 Task: Open lesson plan by reading rainbow template from the template gallery.
Action: Mouse moved to (36, 88)
Screenshot: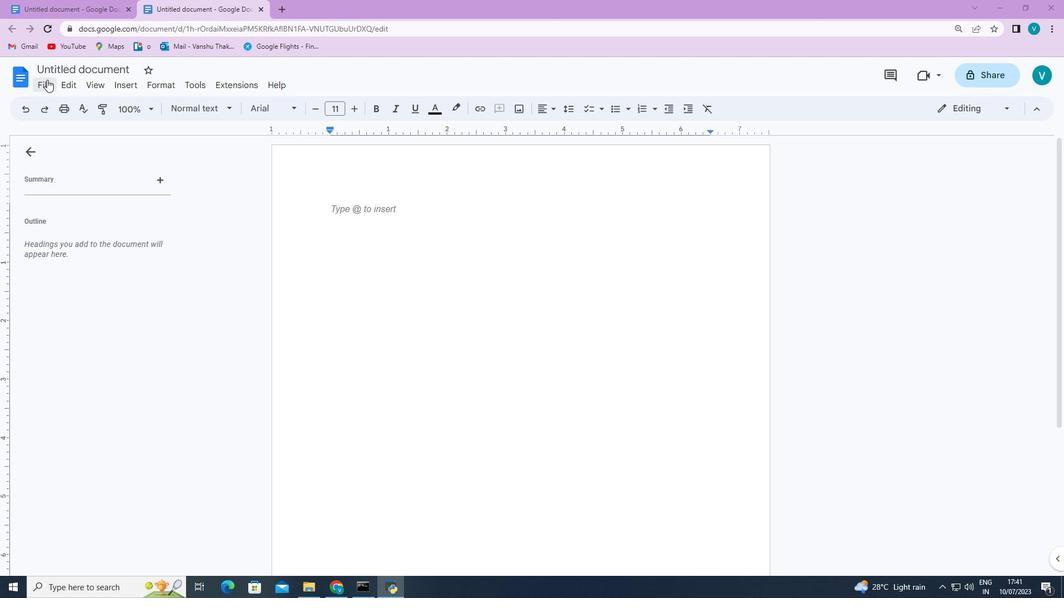 
Action: Mouse pressed left at (36, 88)
Screenshot: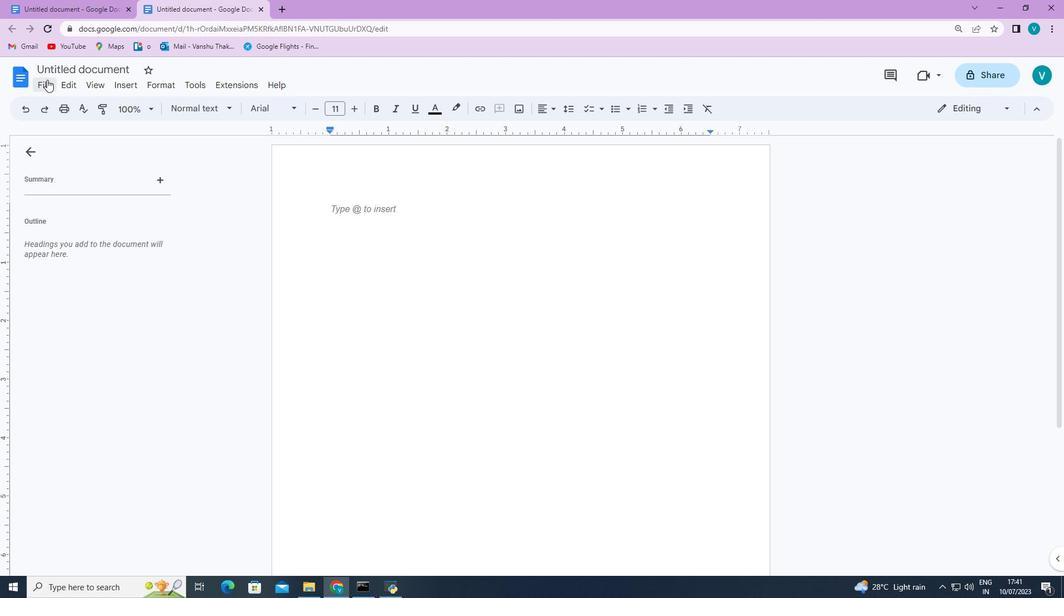 
Action: Mouse moved to (48, 82)
Screenshot: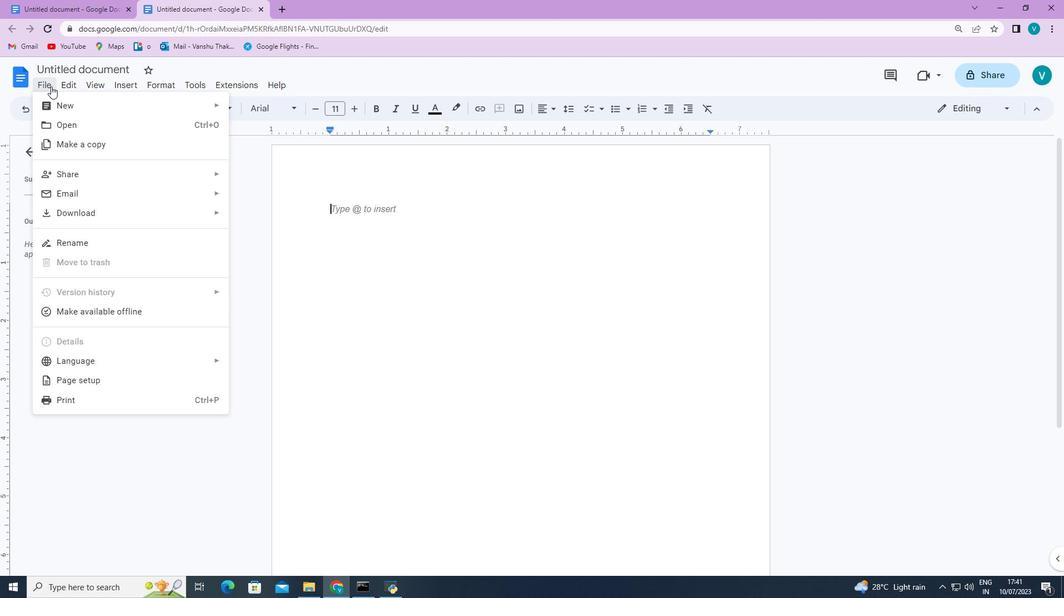 
Action: Mouse pressed left at (48, 82)
Screenshot: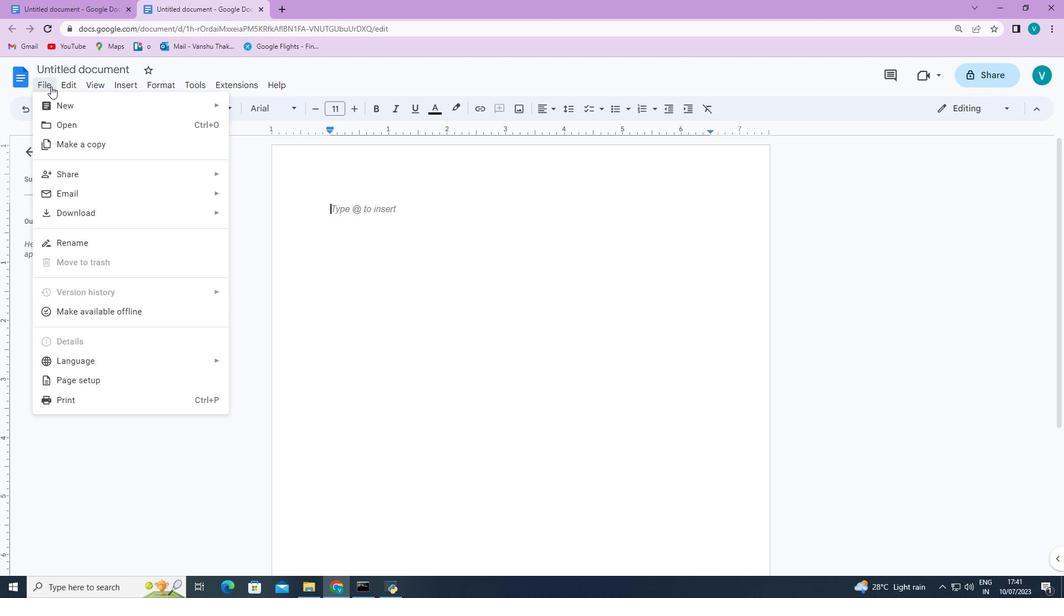 
Action: Mouse moved to (47, 79)
Screenshot: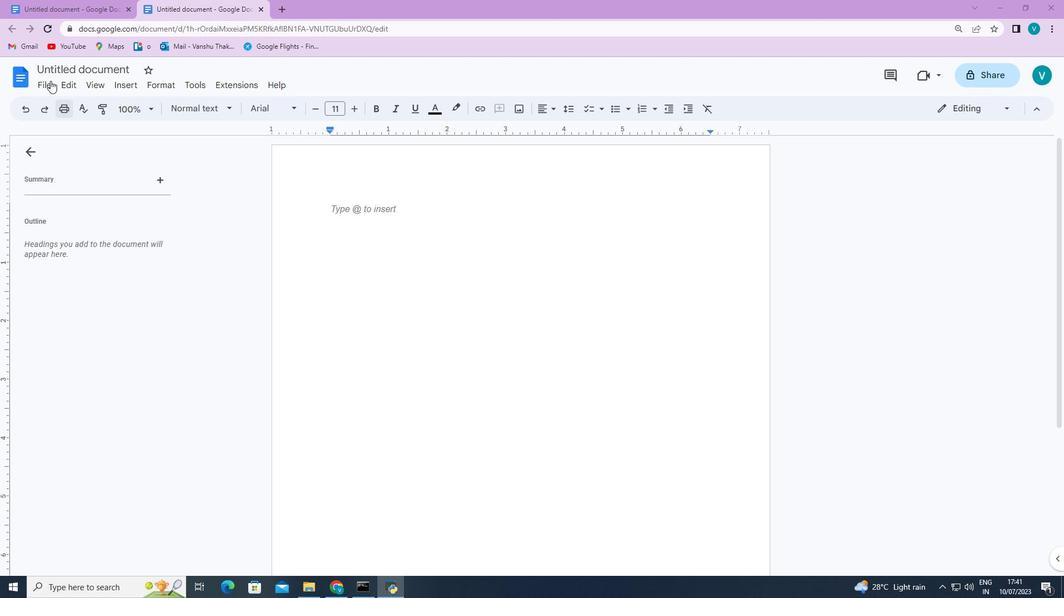 
Action: Mouse pressed left at (47, 79)
Screenshot: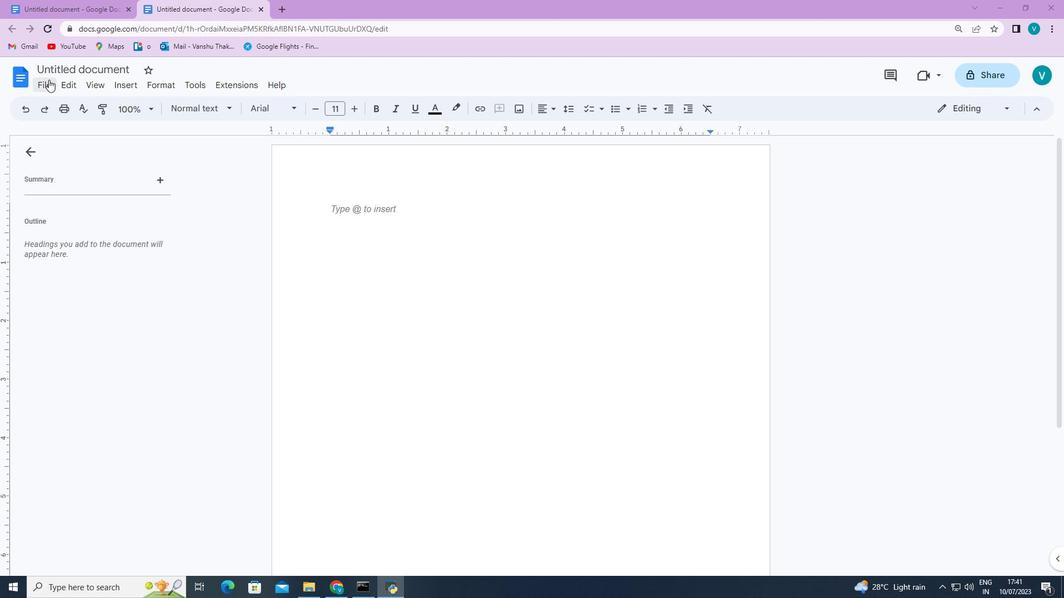 
Action: Mouse moved to (265, 130)
Screenshot: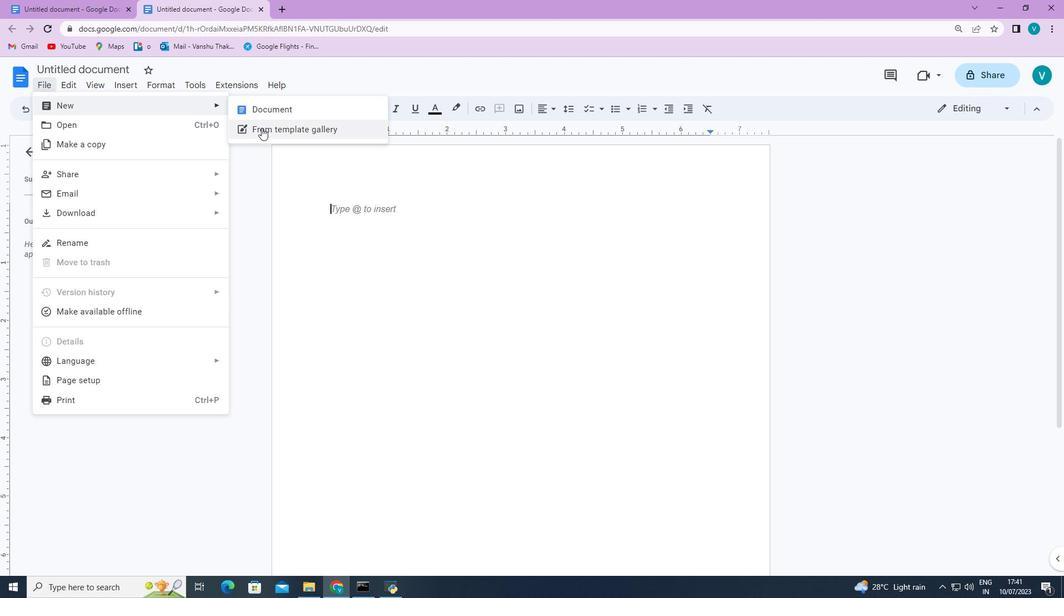 
Action: Mouse pressed left at (265, 130)
Screenshot: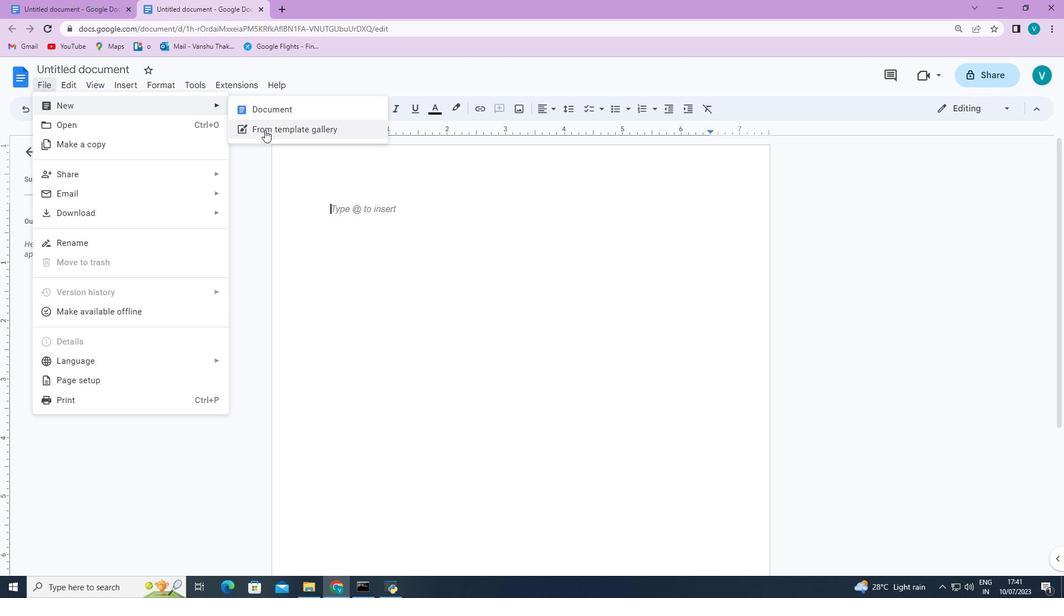 
Action: Mouse moved to (355, 296)
Screenshot: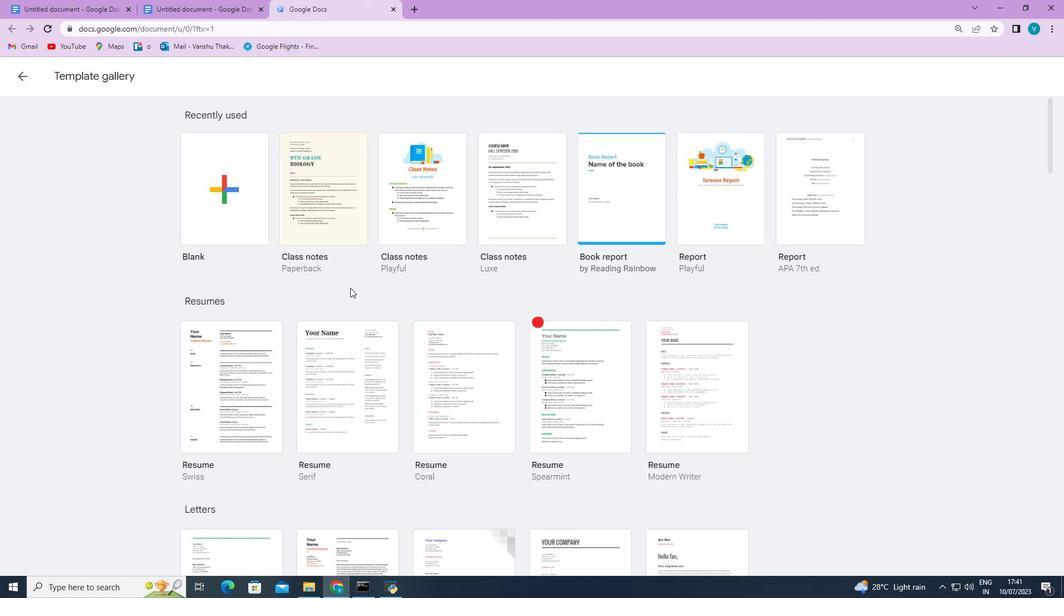 
Action: Mouse scrolled (355, 296) with delta (0, 0)
Screenshot: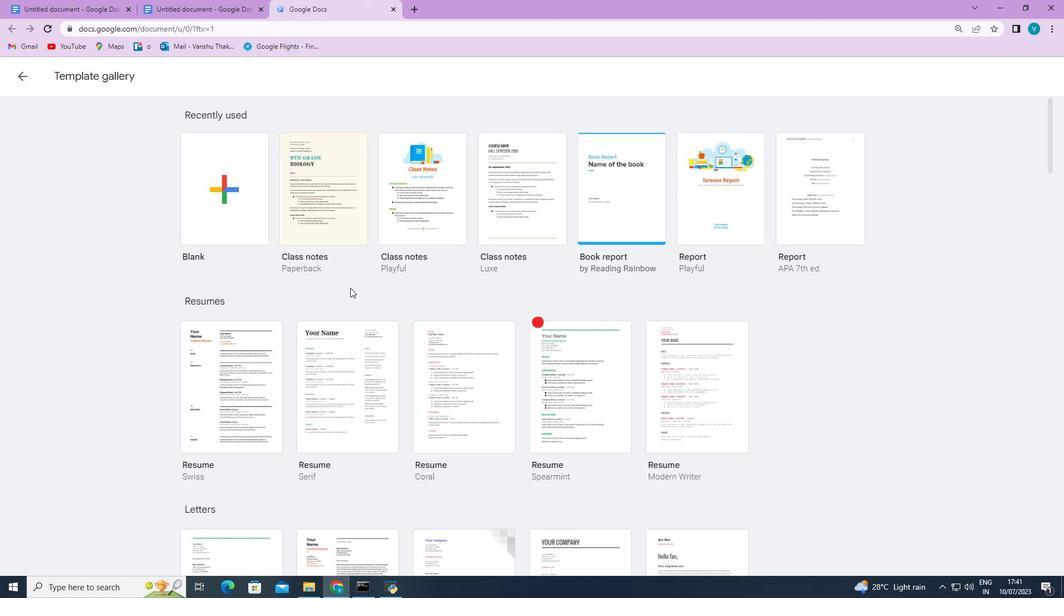 
Action: Mouse moved to (358, 298)
Screenshot: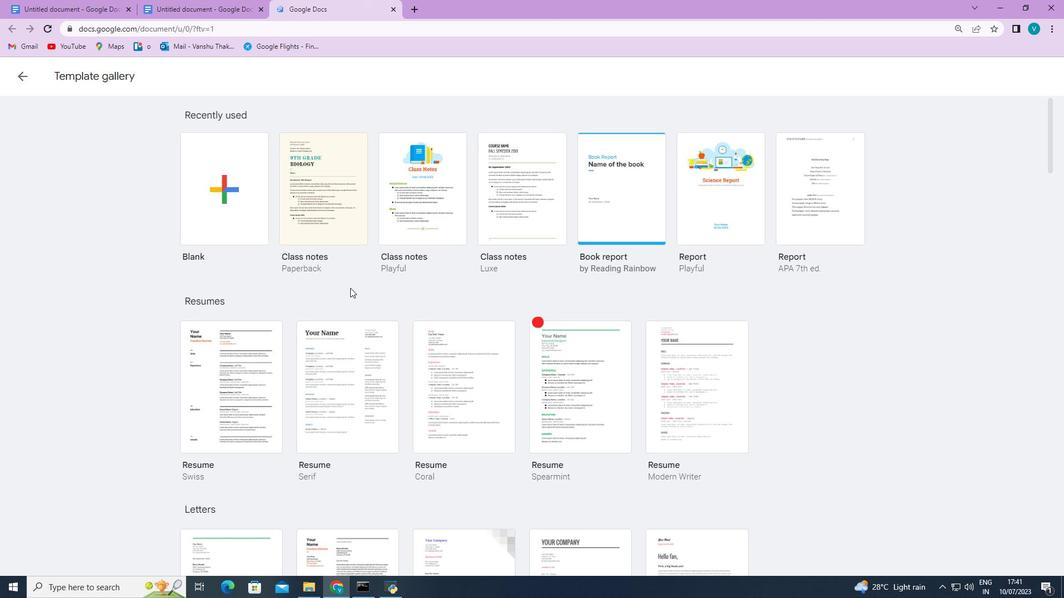 
Action: Mouse scrolled (358, 297) with delta (0, 0)
Screenshot: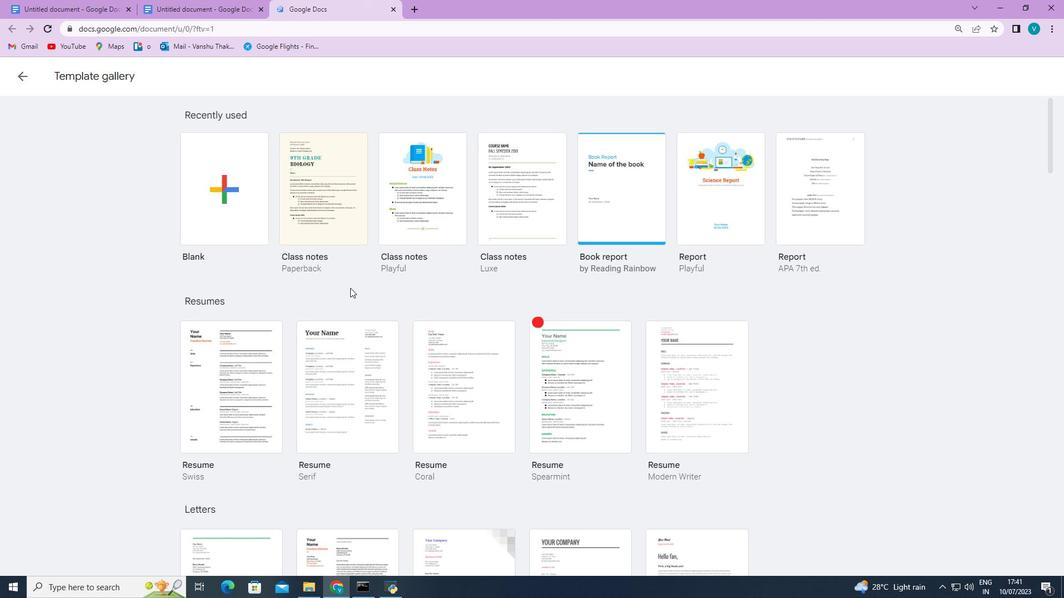 
Action: Mouse scrolled (358, 297) with delta (0, 0)
Screenshot: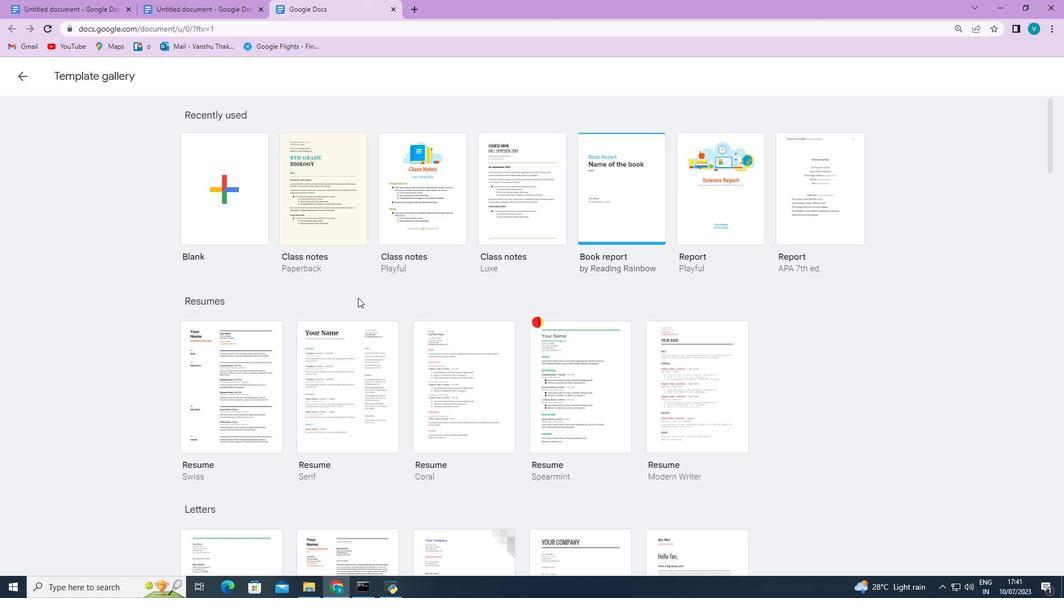
Action: Mouse moved to (359, 298)
Screenshot: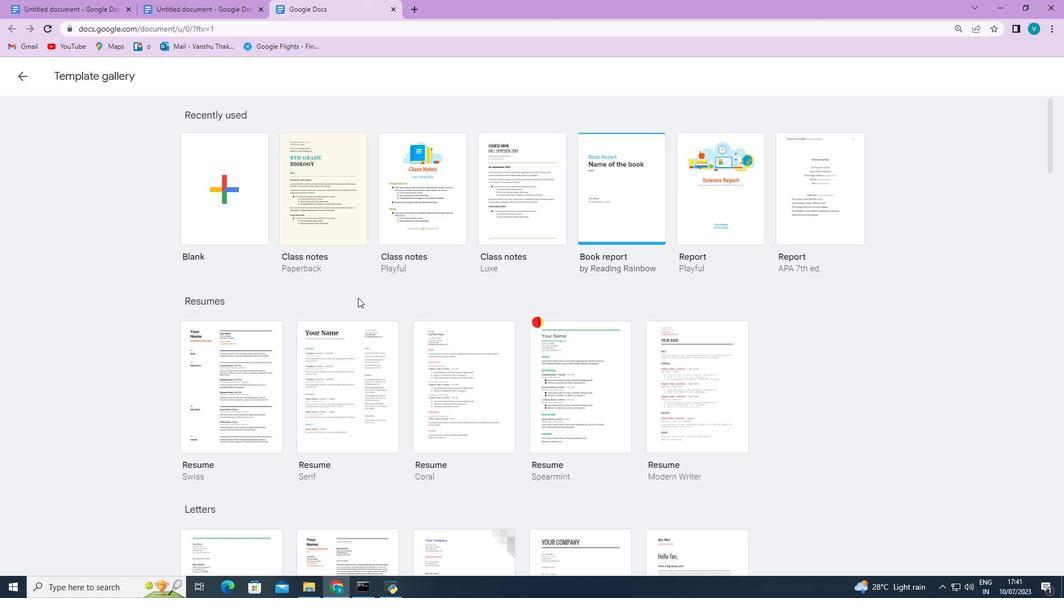 
Action: Mouse scrolled (359, 298) with delta (0, 0)
Screenshot: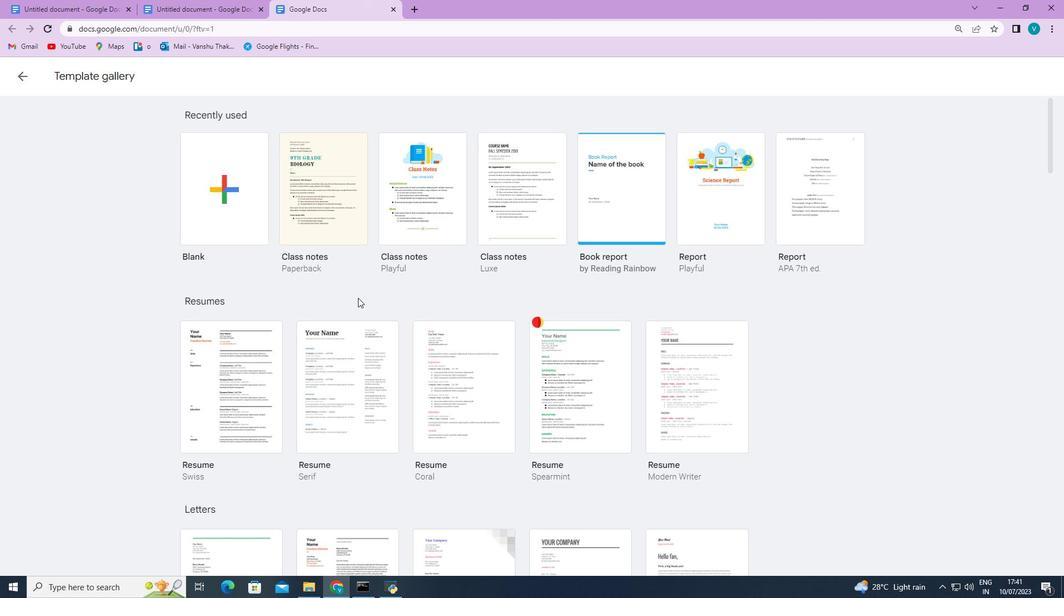 
Action: Mouse scrolled (359, 298) with delta (0, 0)
Screenshot: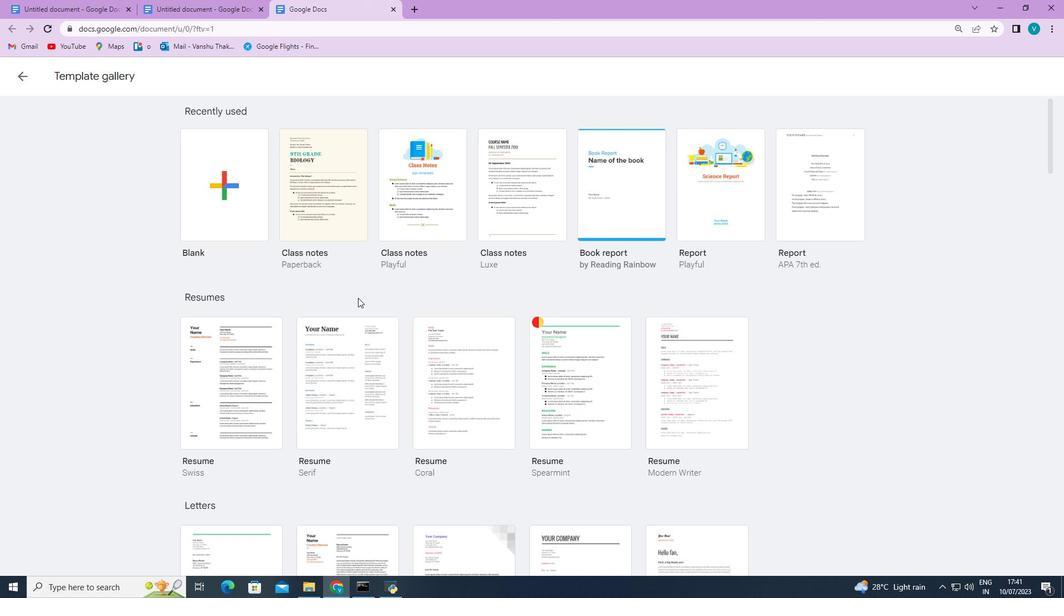 
Action: Mouse scrolled (359, 298) with delta (0, 0)
Screenshot: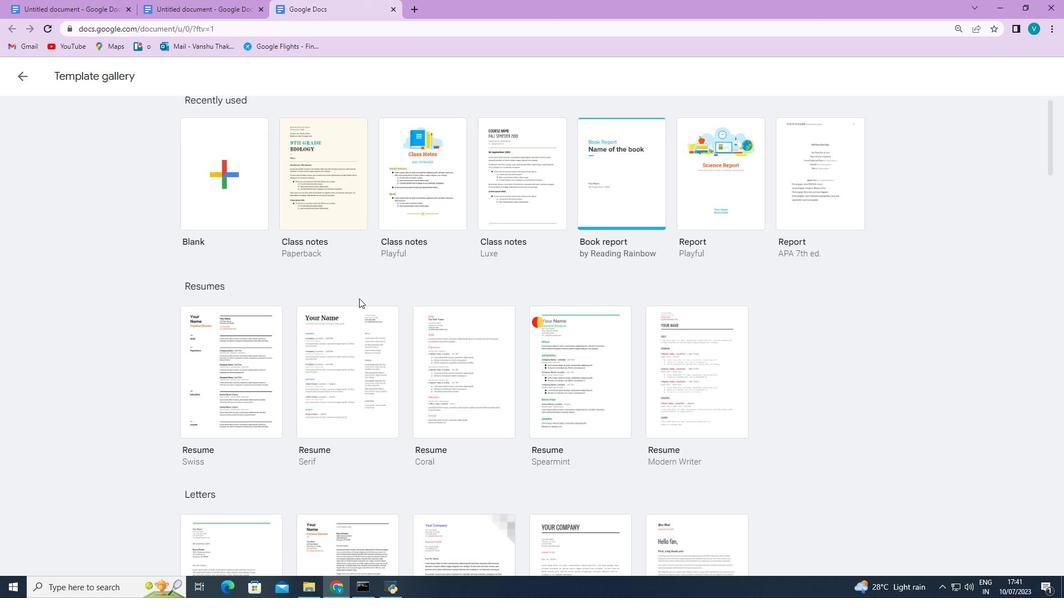
Action: Mouse scrolled (359, 298) with delta (0, 0)
Screenshot: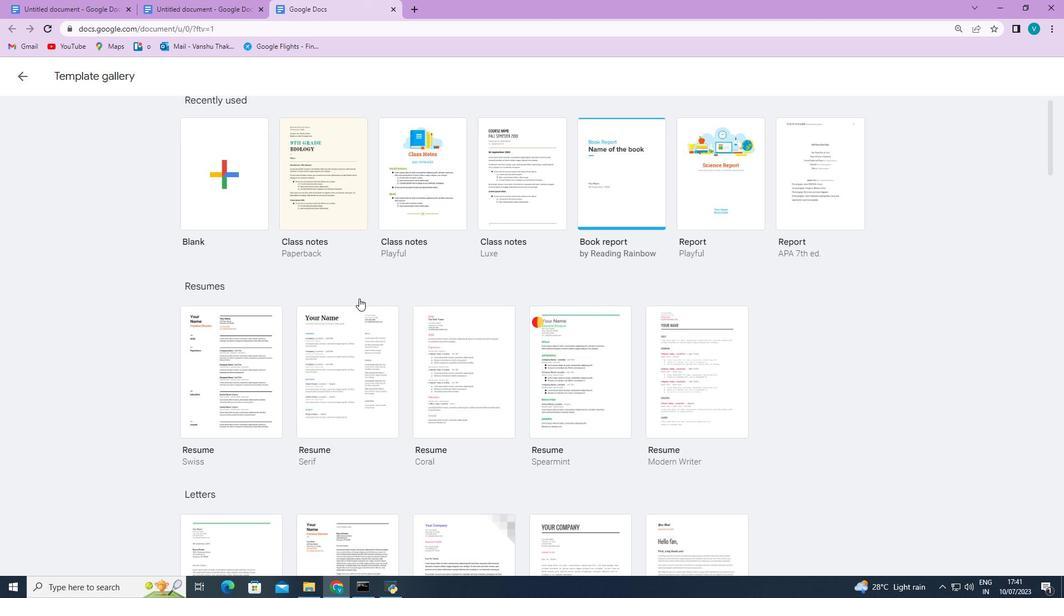 
Action: Mouse scrolled (359, 298) with delta (0, 0)
Screenshot: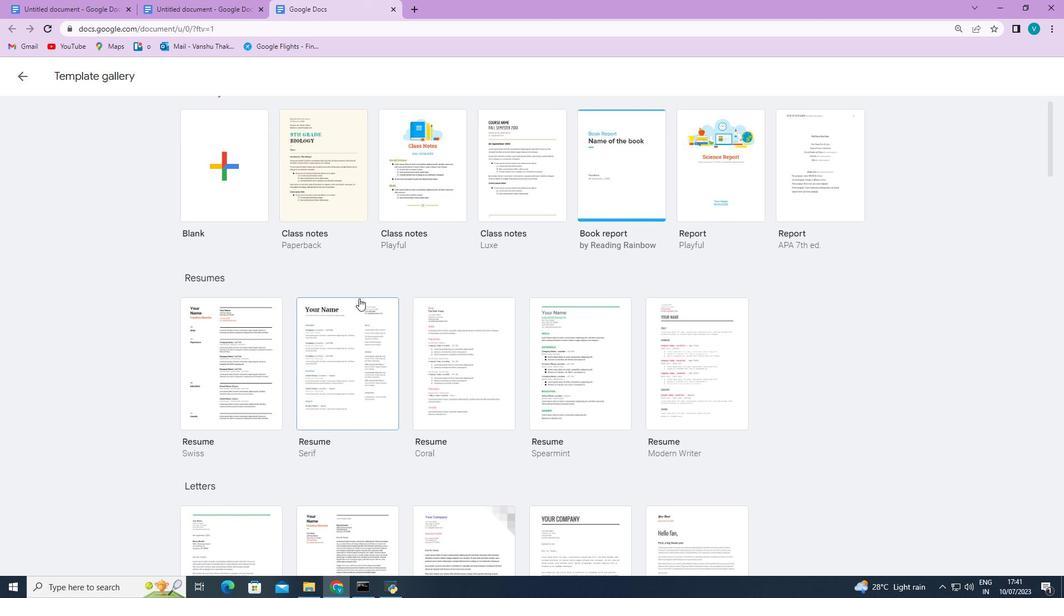 
Action: Mouse scrolled (359, 298) with delta (0, 0)
Screenshot: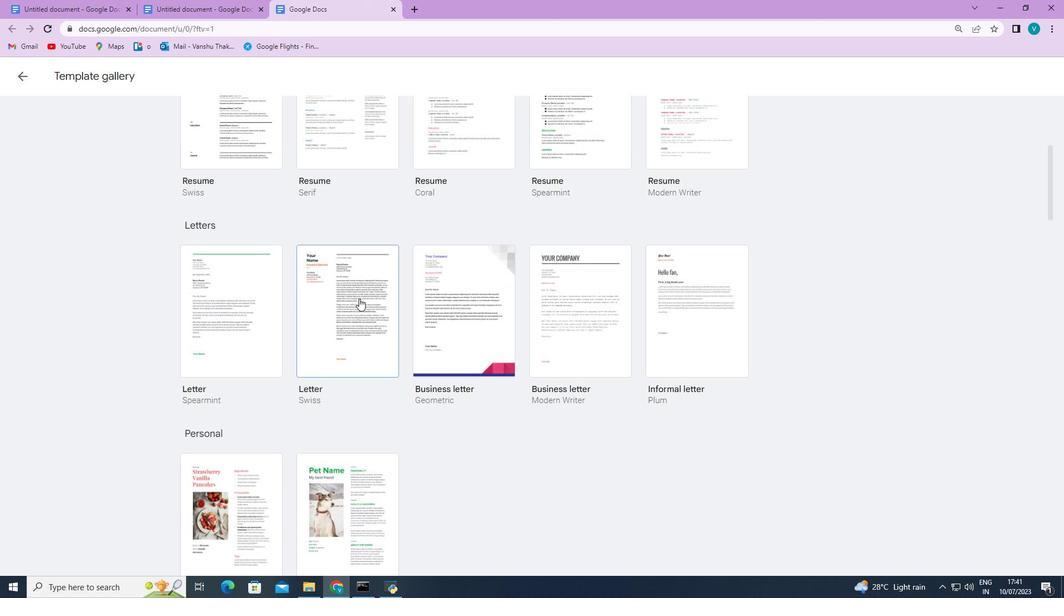 
Action: Mouse scrolled (359, 298) with delta (0, 0)
Screenshot: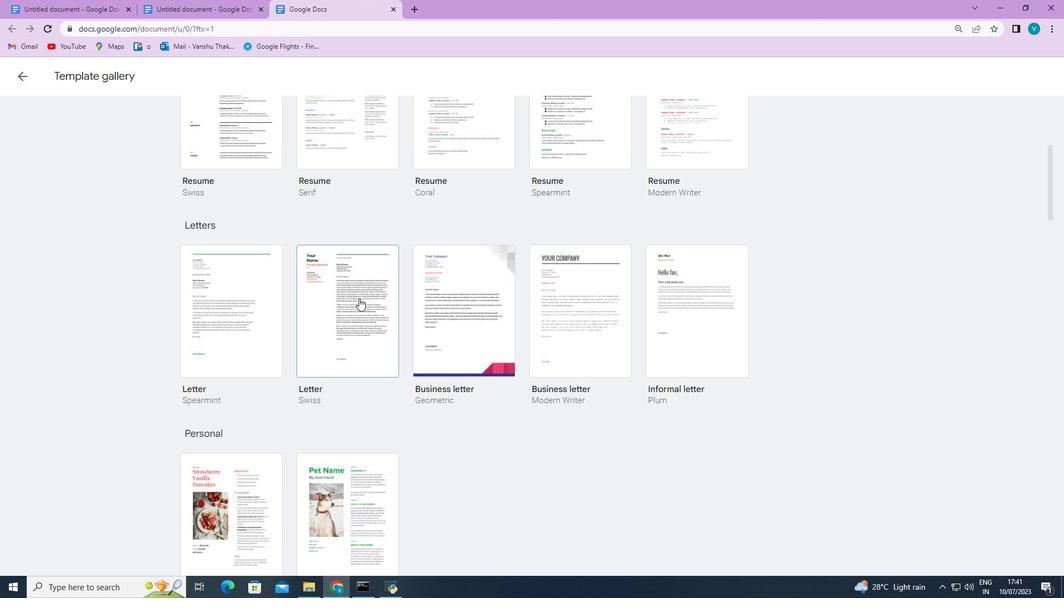 
Action: Mouse scrolled (359, 298) with delta (0, 0)
Screenshot: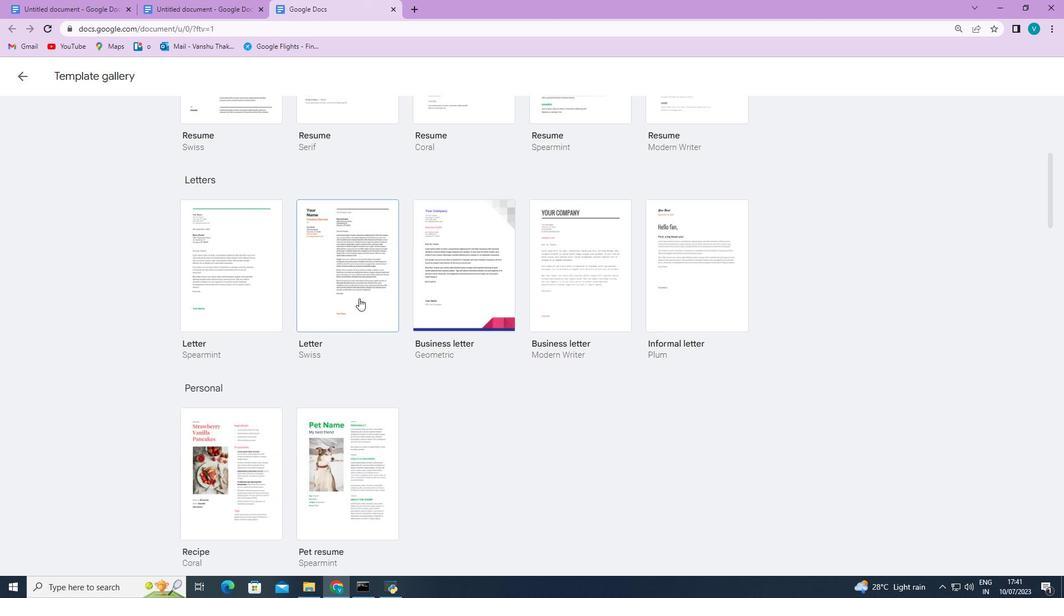 
Action: Mouse scrolled (359, 298) with delta (0, 0)
Screenshot: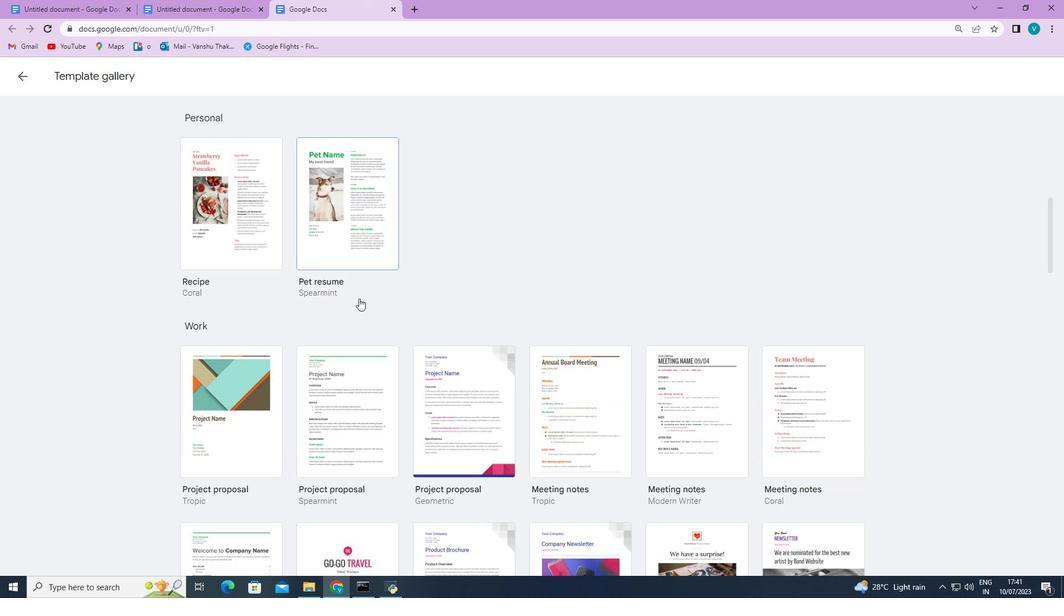 
Action: Mouse scrolled (359, 298) with delta (0, 0)
Screenshot: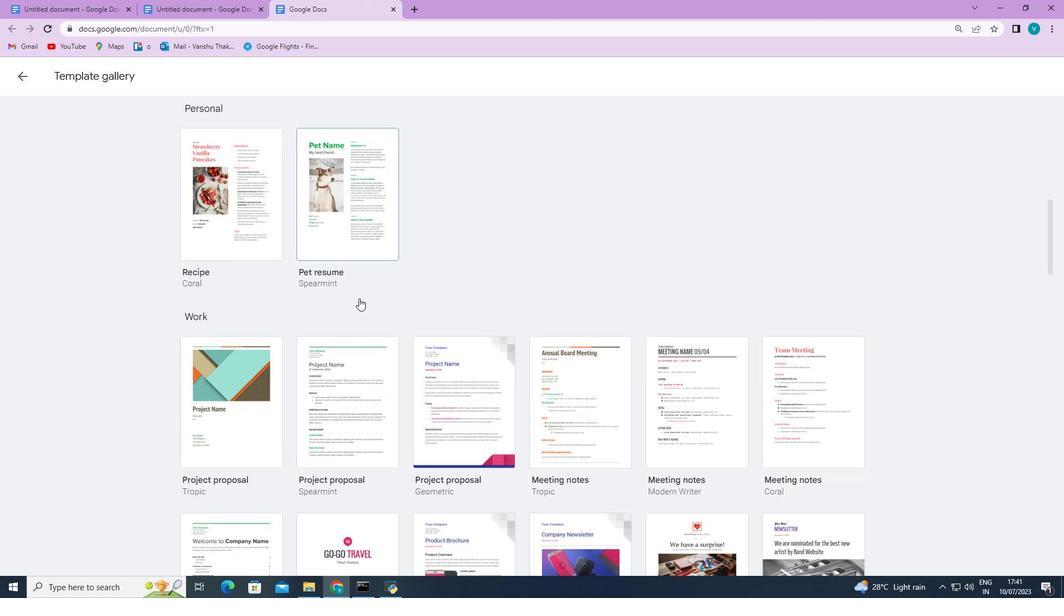 
Action: Mouse scrolled (359, 298) with delta (0, 0)
Screenshot: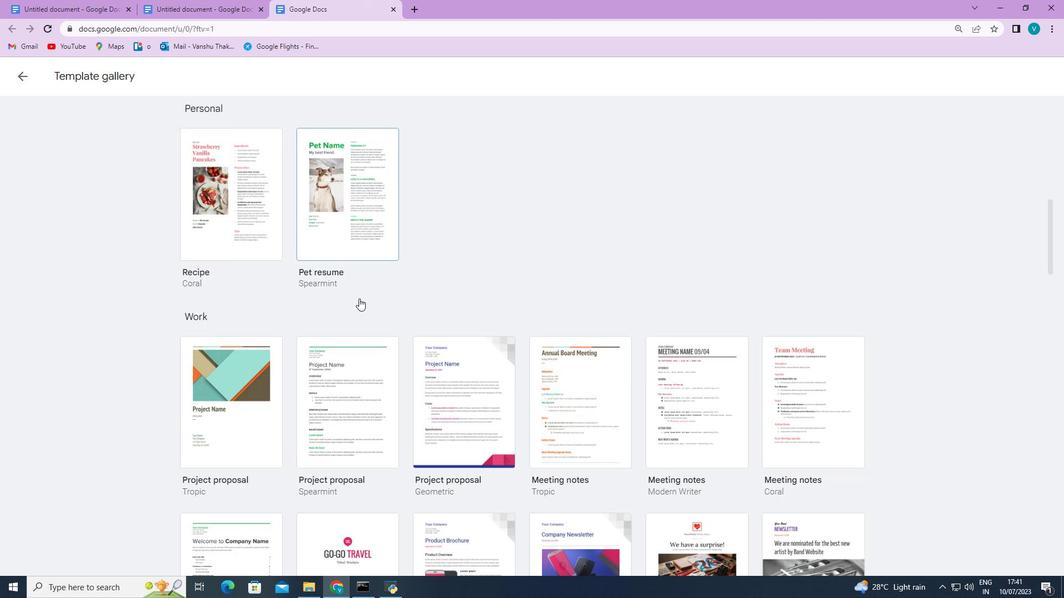 
Action: Mouse scrolled (359, 298) with delta (0, 0)
Screenshot: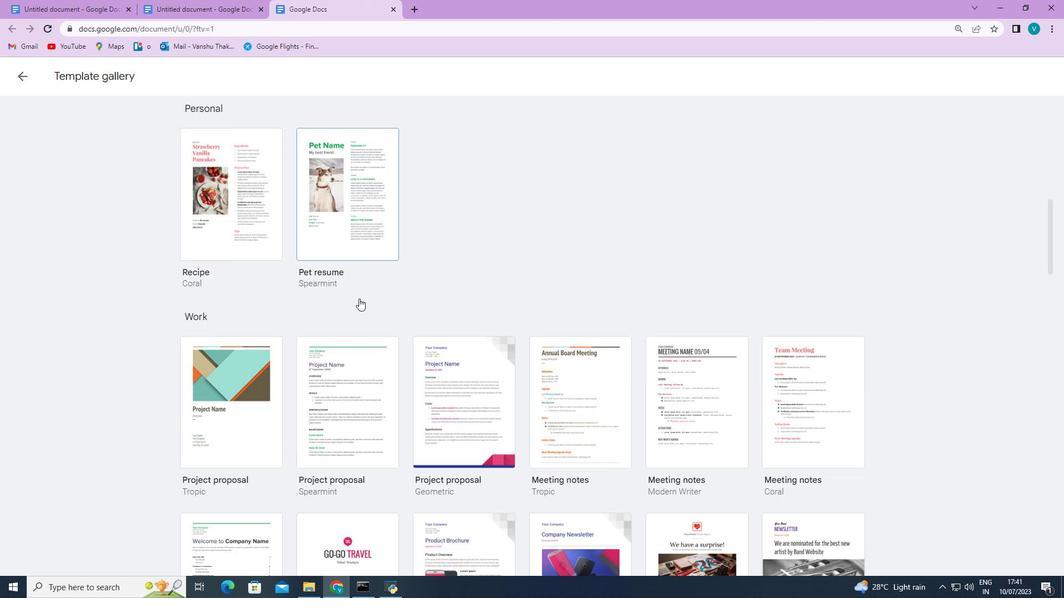 
Action: Mouse scrolled (359, 298) with delta (0, 0)
Screenshot: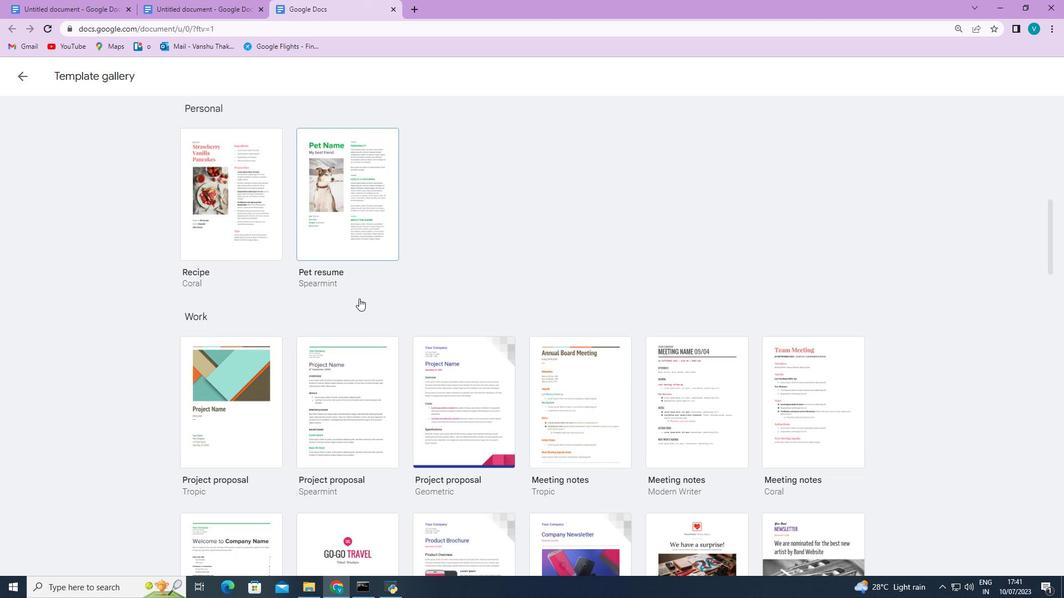 
Action: Mouse scrolled (359, 298) with delta (0, 0)
Screenshot: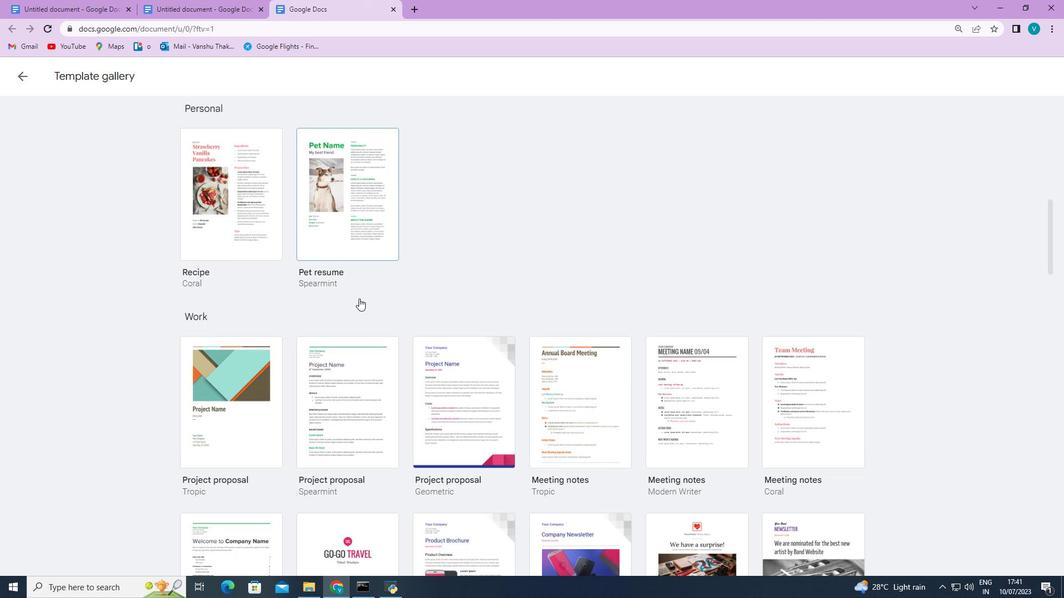 
Action: Mouse scrolled (359, 298) with delta (0, 0)
Screenshot: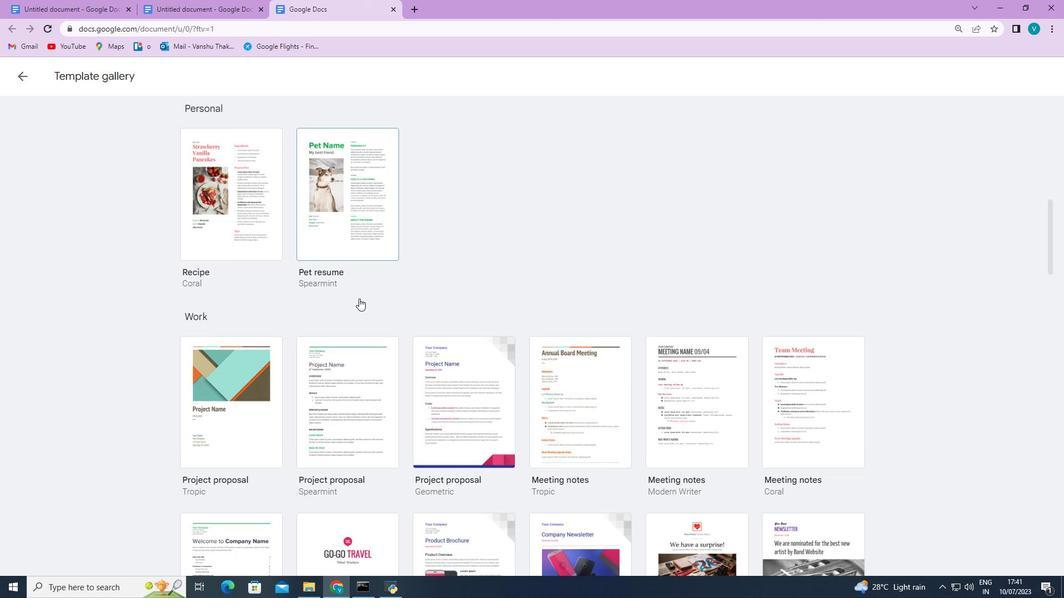 
Action: Mouse scrolled (359, 298) with delta (0, 0)
Screenshot: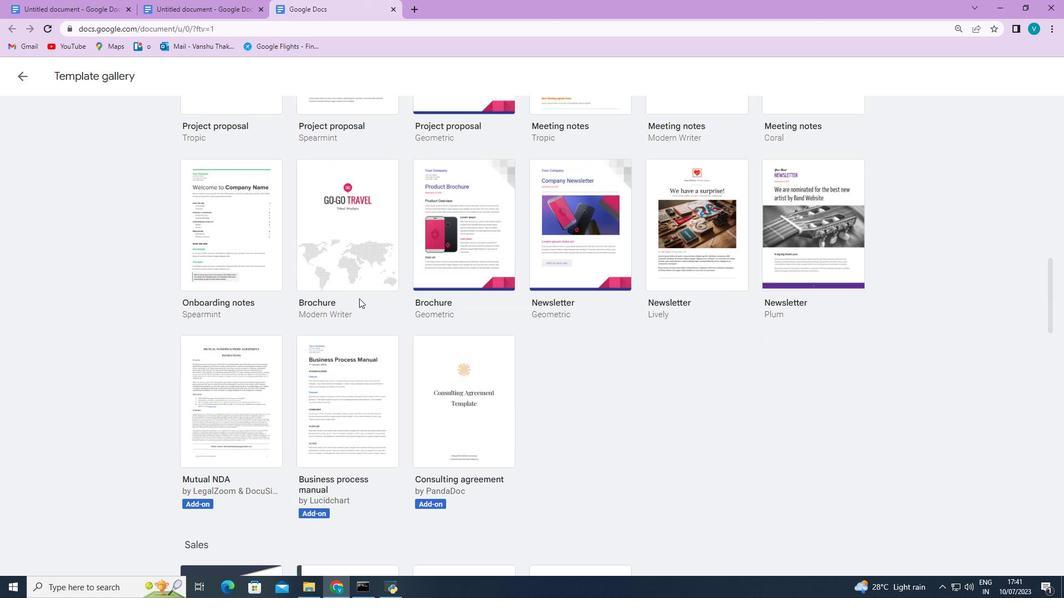 
Action: Mouse scrolled (359, 298) with delta (0, 0)
Screenshot: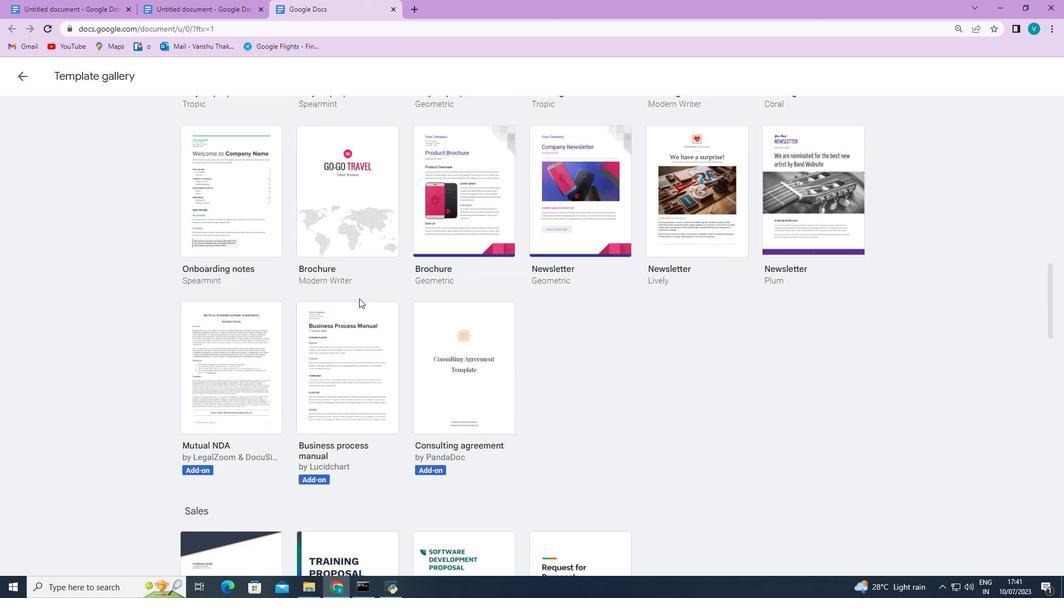 
Action: Mouse scrolled (359, 298) with delta (0, 0)
Screenshot: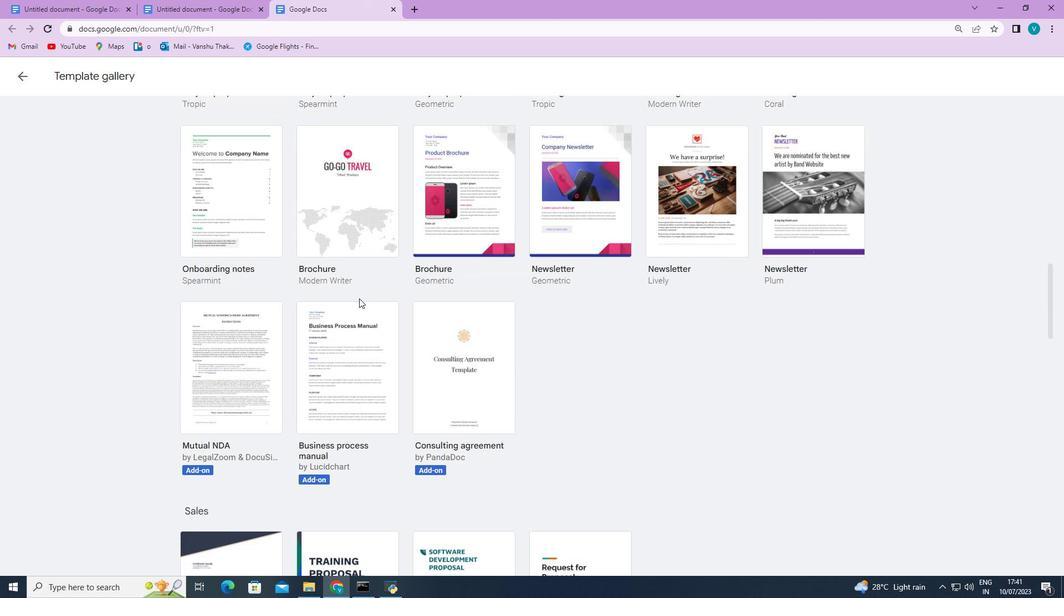
Action: Mouse scrolled (359, 298) with delta (0, 0)
Screenshot: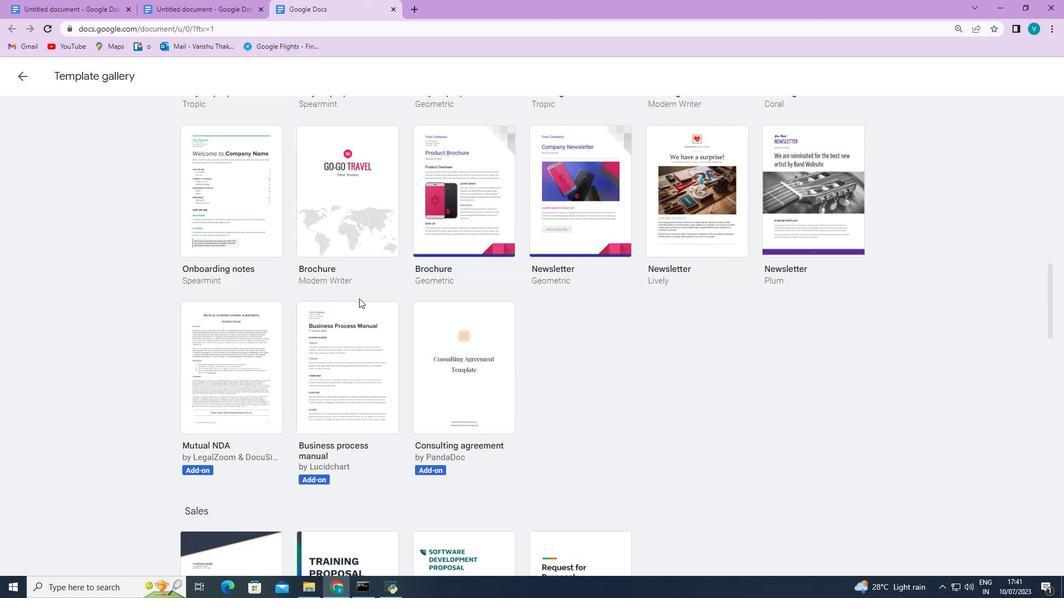 
Action: Mouse scrolled (359, 298) with delta (0, 0)
Screenshot: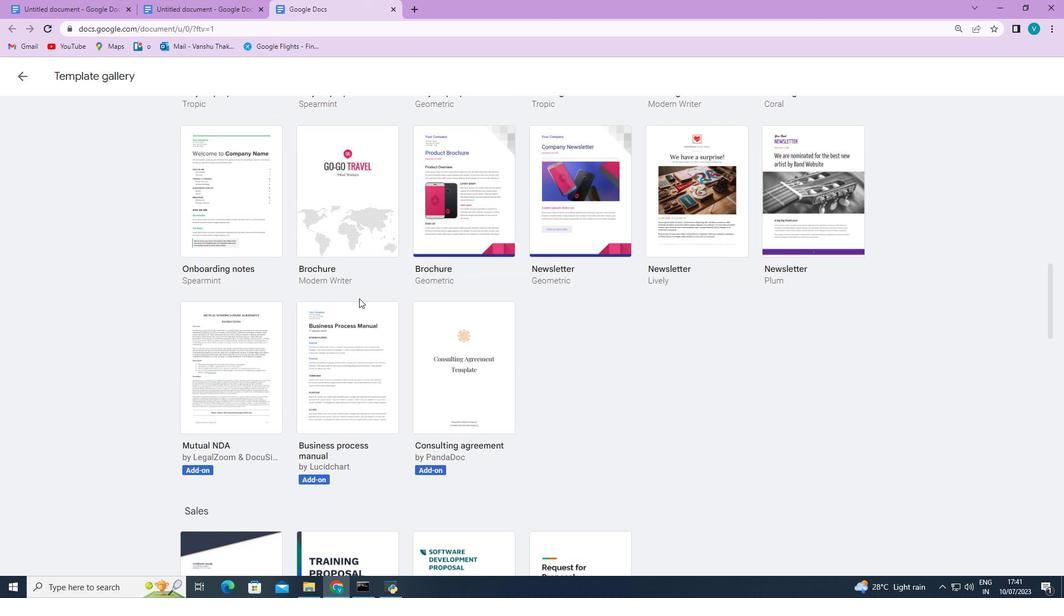 
Action: Mouse scrolled (359, 298) with delta (0, 0)
Screenshot: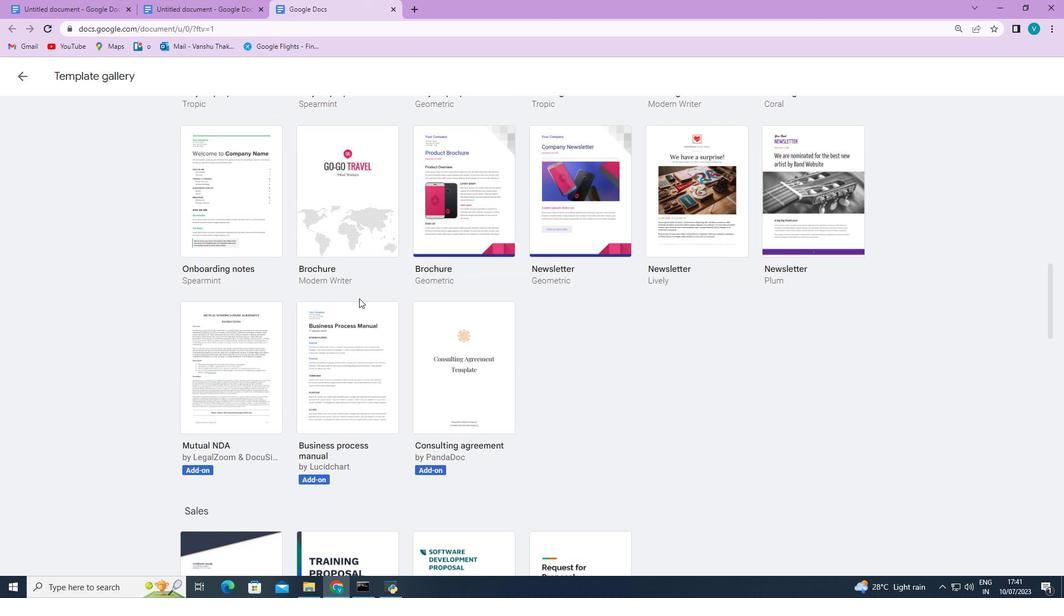 
Action: Mouse scrolled (359, 298) with delta (0, 0)
Screenshot: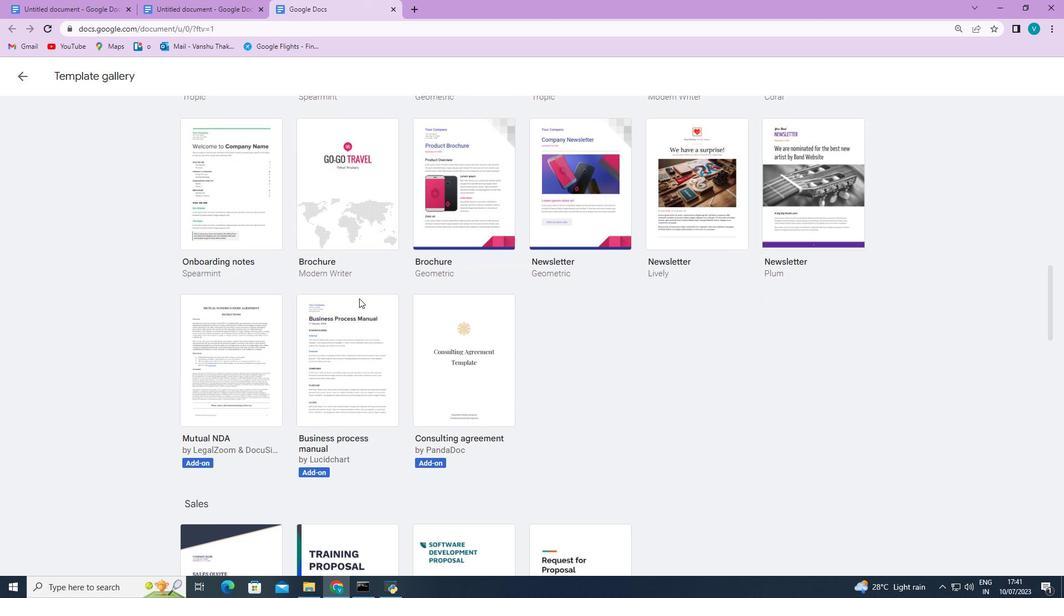
Action: Mouse scrolled (359, 298) with delta (0, 0)
Screenshot: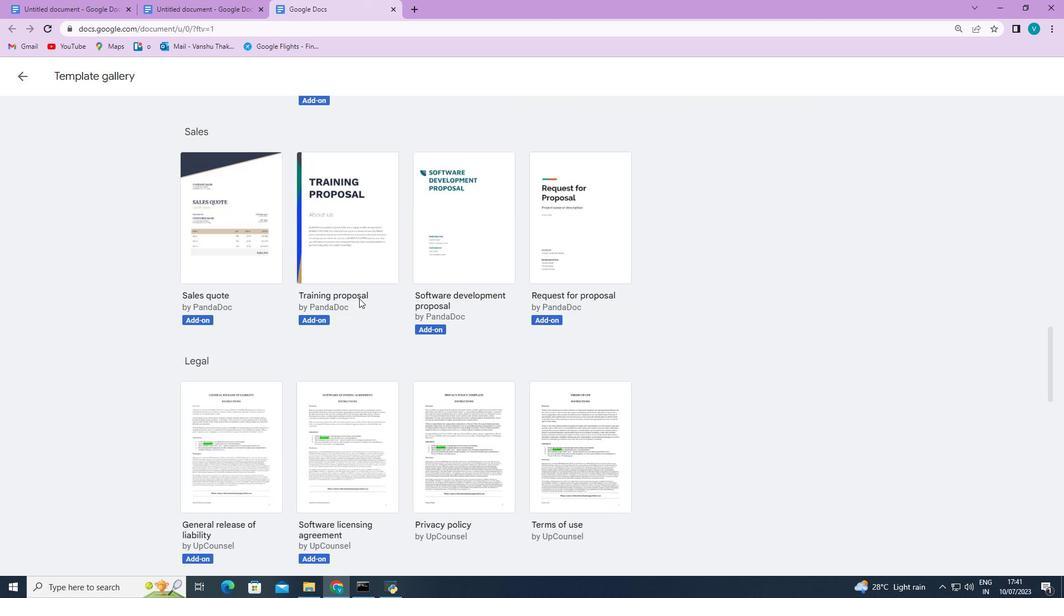 
Action: Mouse scrolled (359, 298) with delta (0, 0)
Screenshot: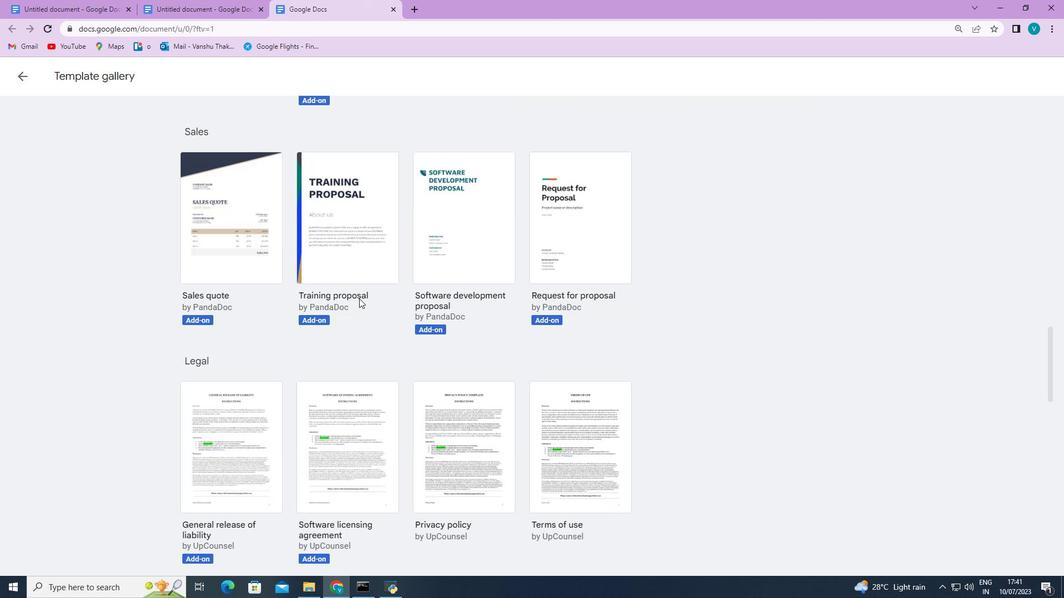 
Action: Mouse scrolled (359, 298) with delta (0, 0)
Screenshot: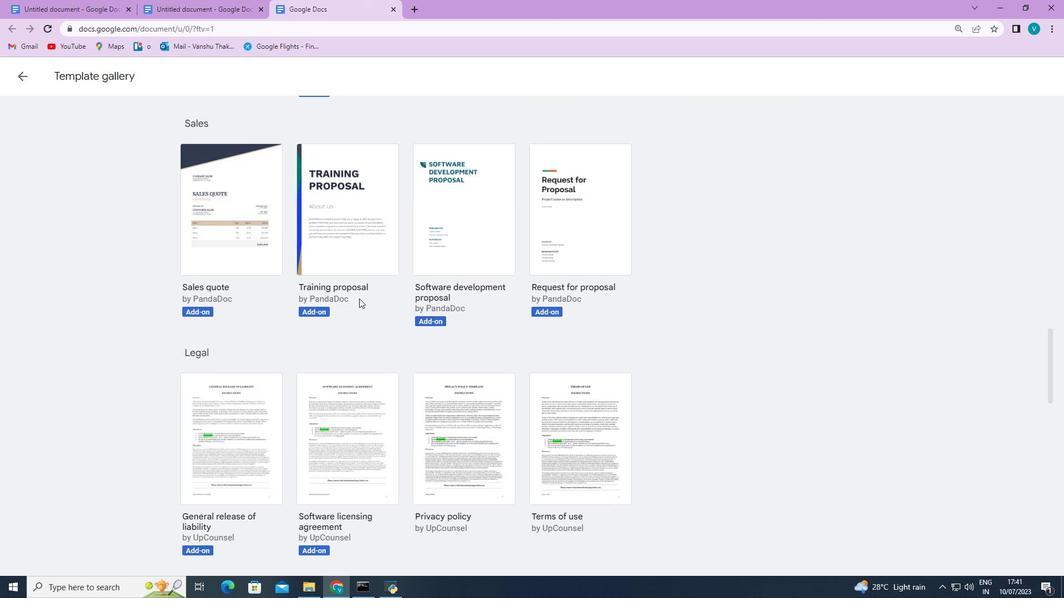 
Action: Mouse scrolled (359, 298) with delta (0, 0)
Screenshot: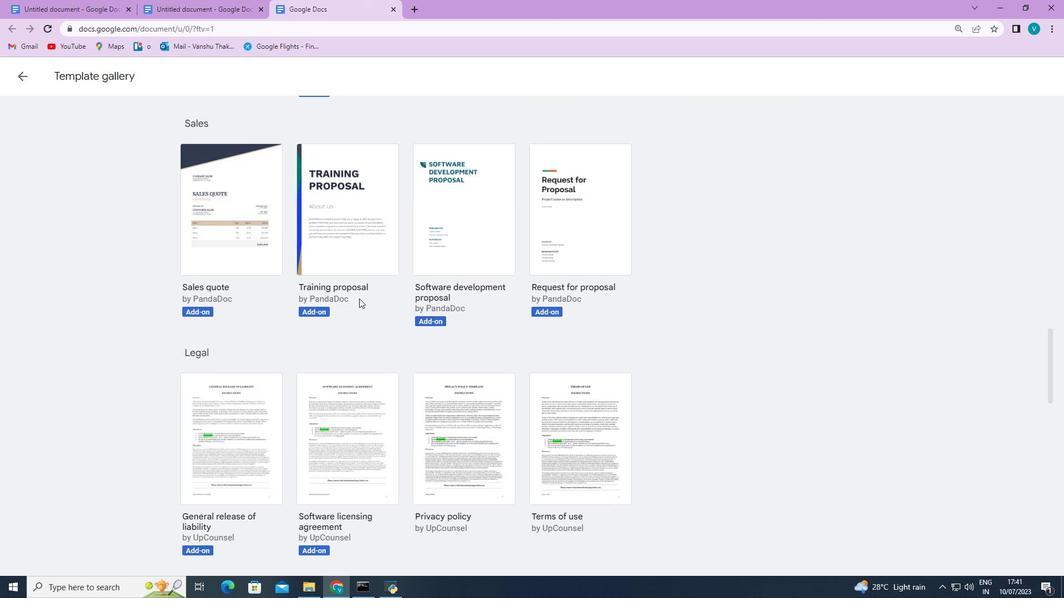 
Action: Mouse scrolled (359, 298) with delta (0, 0)
Screenshot: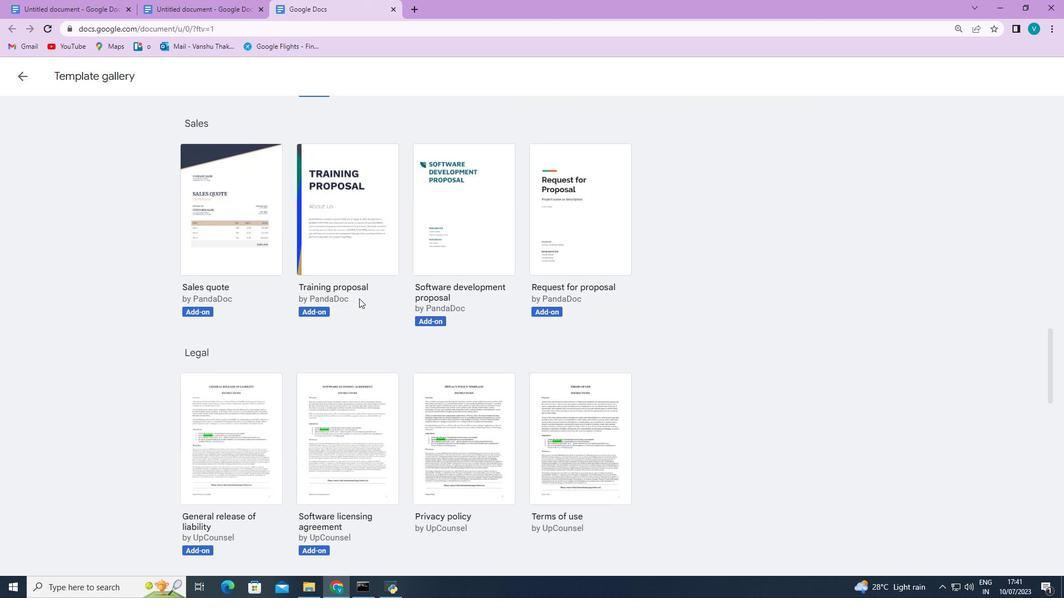 
Action: Mouse scrolled (359, 298) with delta (0, 0)
Screenshot: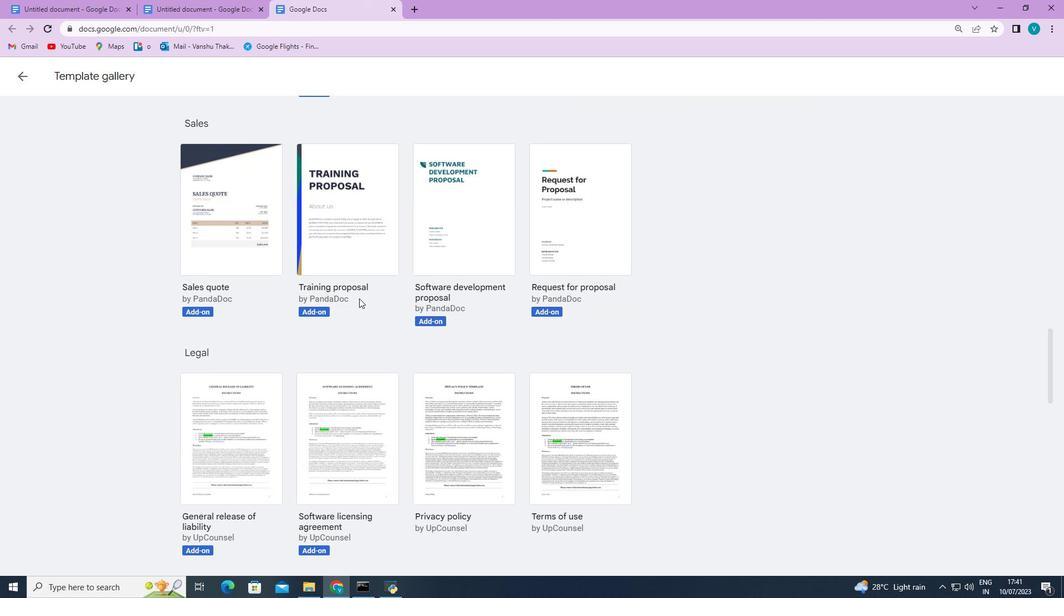 
Action: Mouse scrolled (359, 298) with delta (0, 0)
Screenshot: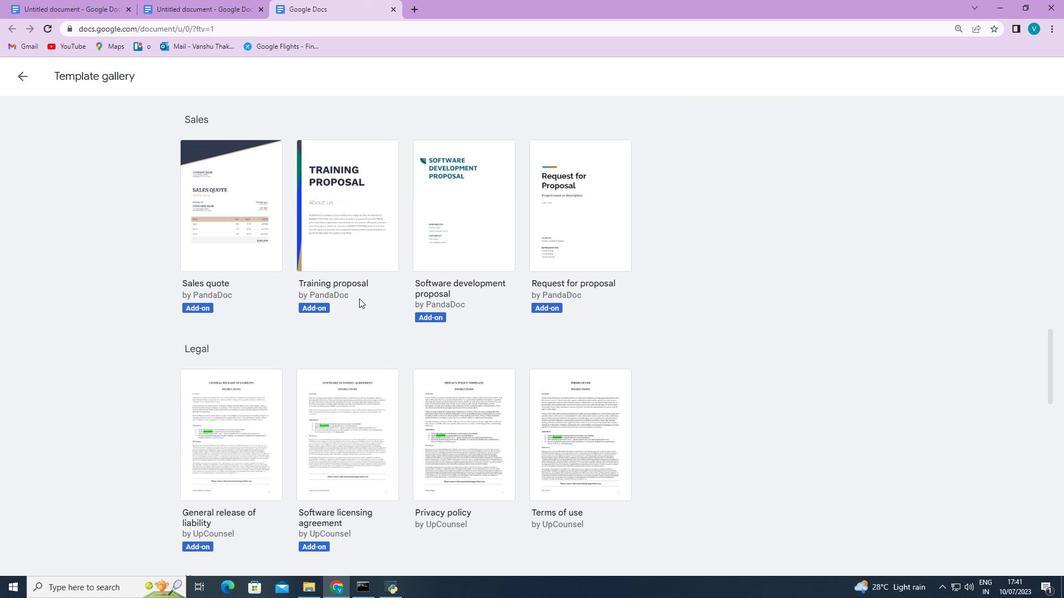 
Action: Mouse scrolled (359, 298) with delta (0, 0)
Screenshot: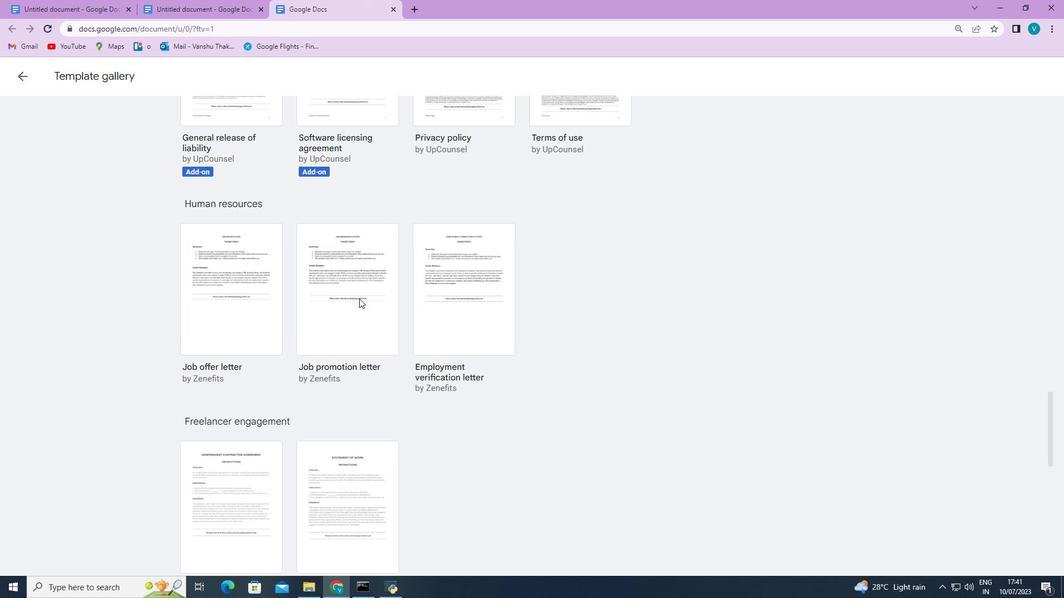 
Action: Mouse scrolled (359, 298) with delta (0, 0)
Screenshot: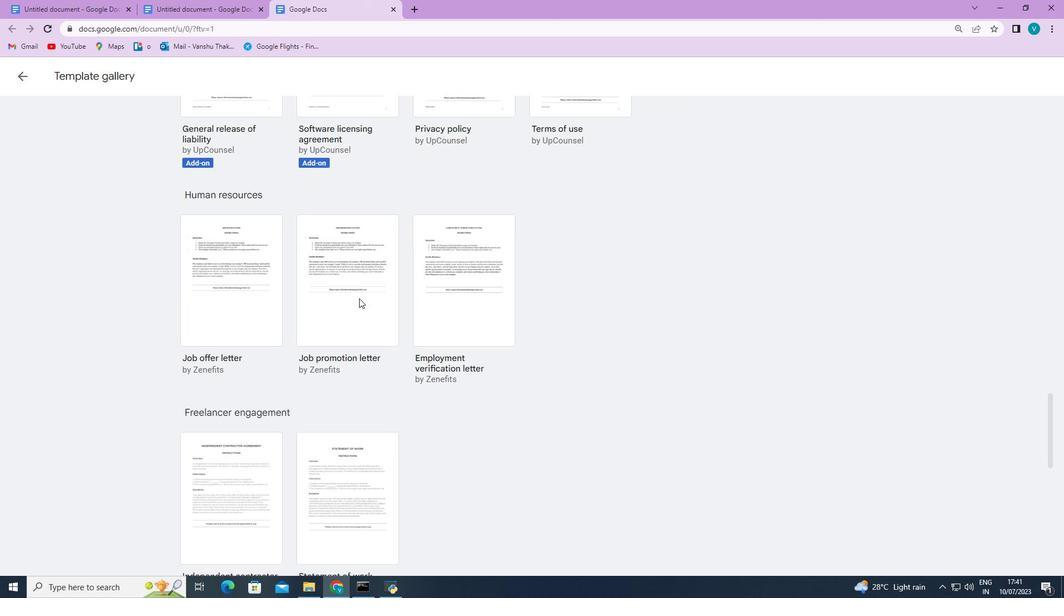
Action: Mouse scrolled (359, 298) with delta (0, 0)
Screenshot: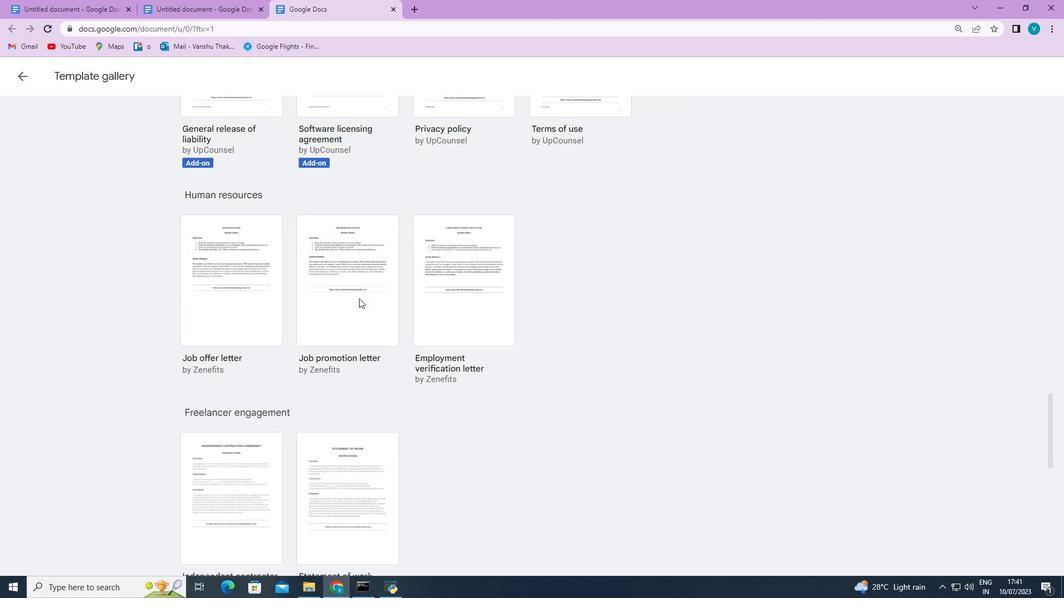 
Action: Mouse scrolled (359, 298) with delta (0, 0)
Screenshot: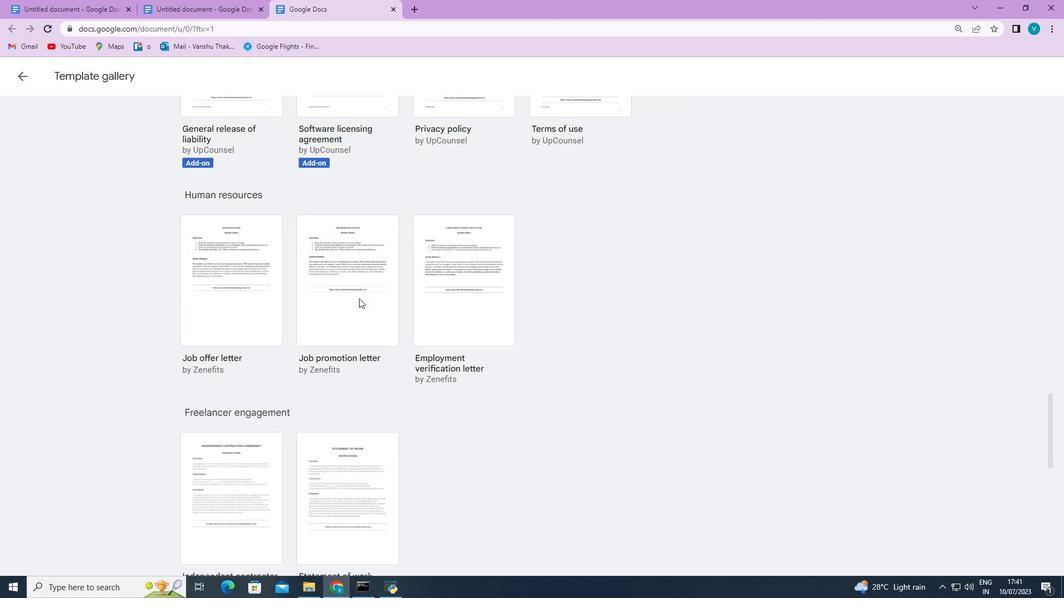 
Action: Mouse scrolled (359, 298) with delta (0, 0)
Screenshot: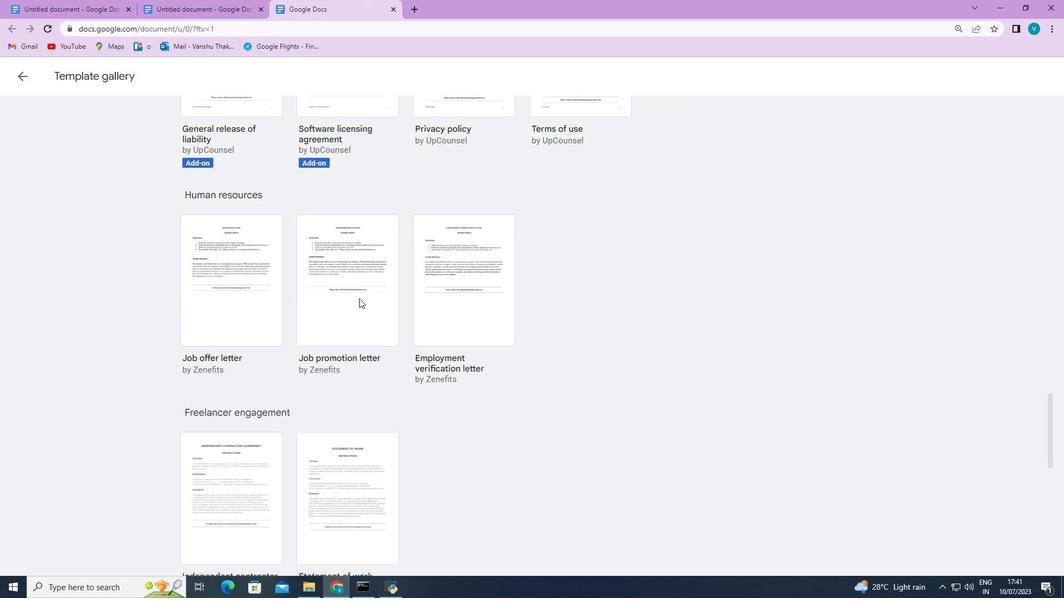 
Action: Mouse scrolled (359, 298) with delta (0, 0)
Screenshot: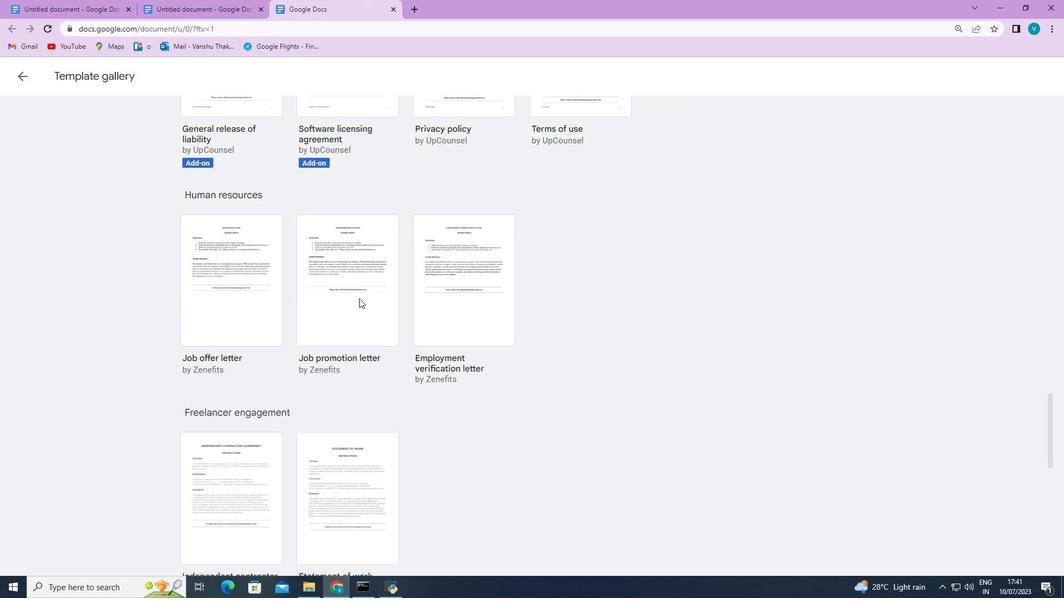 
Action: Mouse scrolled (359, 298) with delta (0, 0)
Screenshot: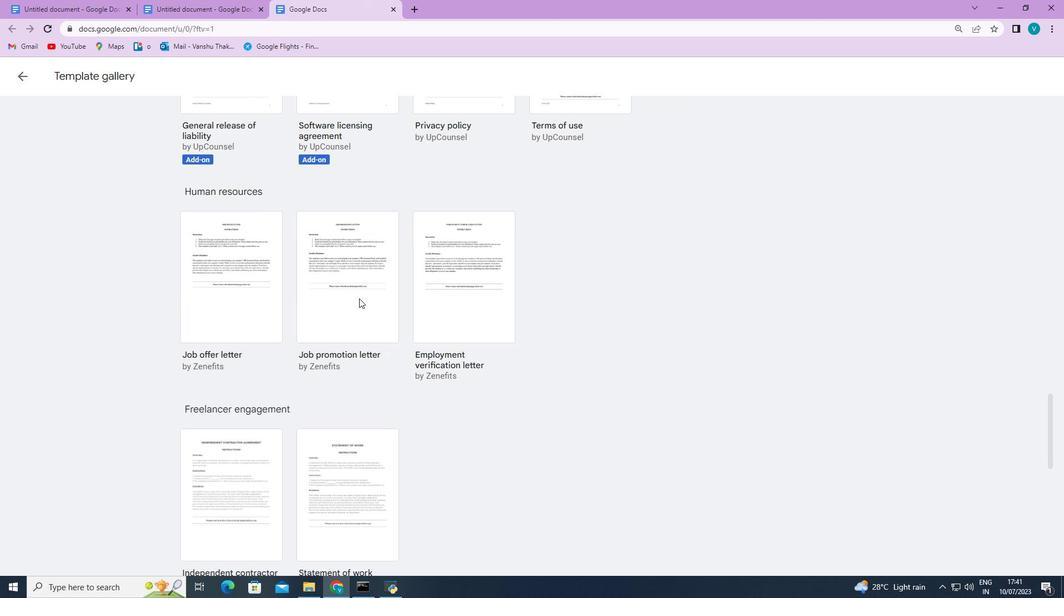 
Action: Mouse moved to (359, 298)
Screenshot: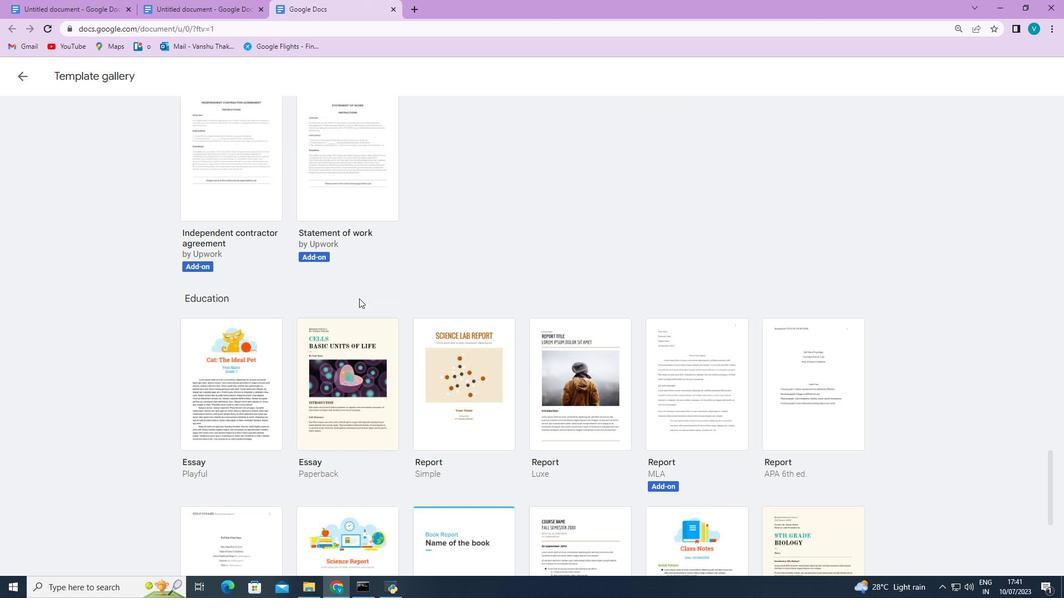 
Action: Mouse scrolled (359, 298) with delta (0, 0)
Screenshot: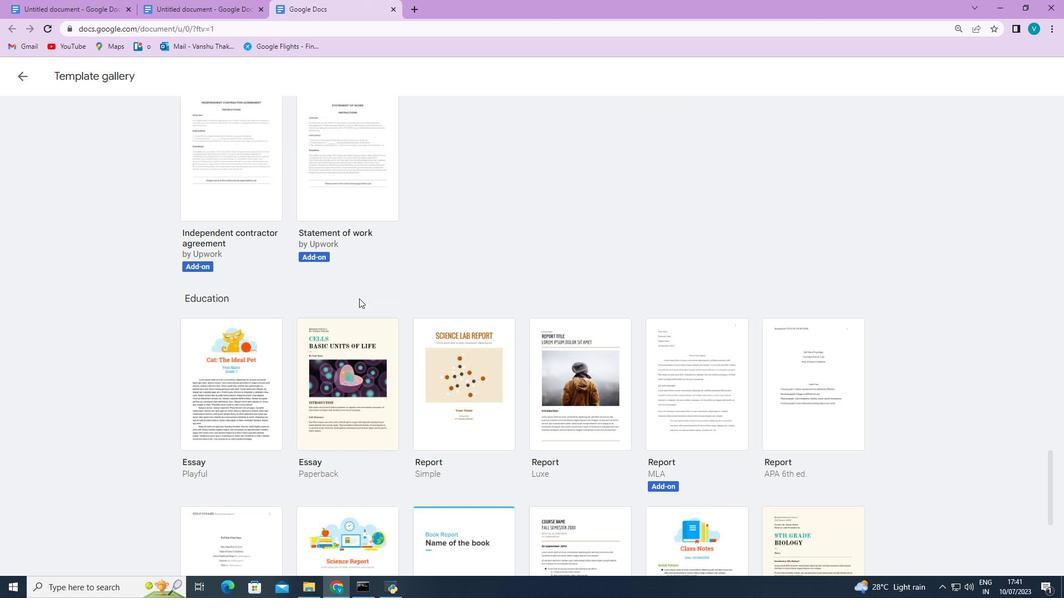 
Action: Mouse scrolled (359, 298) with delta (0, 0)
Screenshot: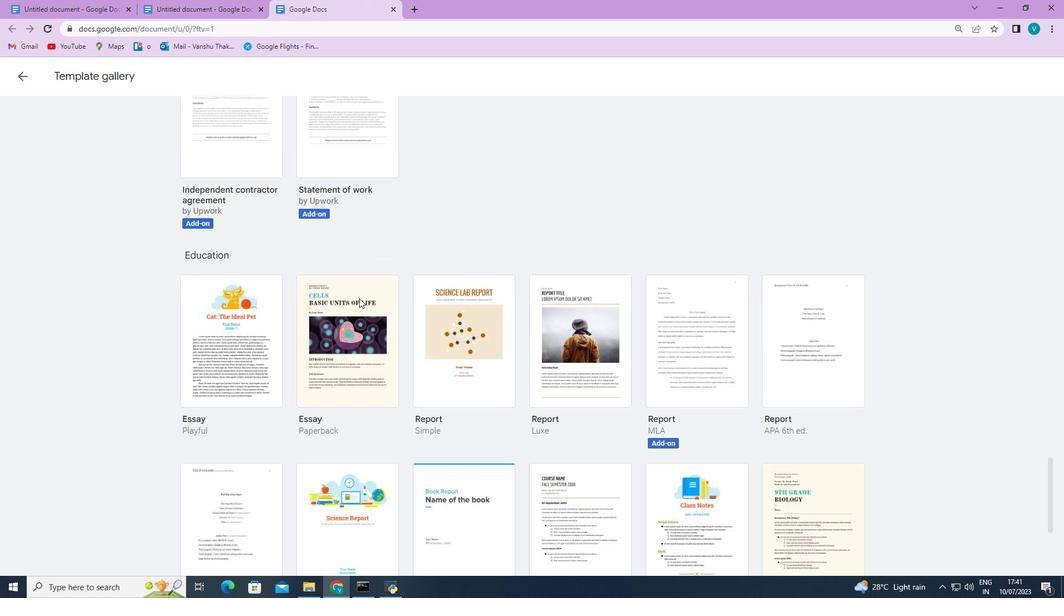 
Action: Mouse scrolled (359, 298) with delta (0, 0)
Screenshot: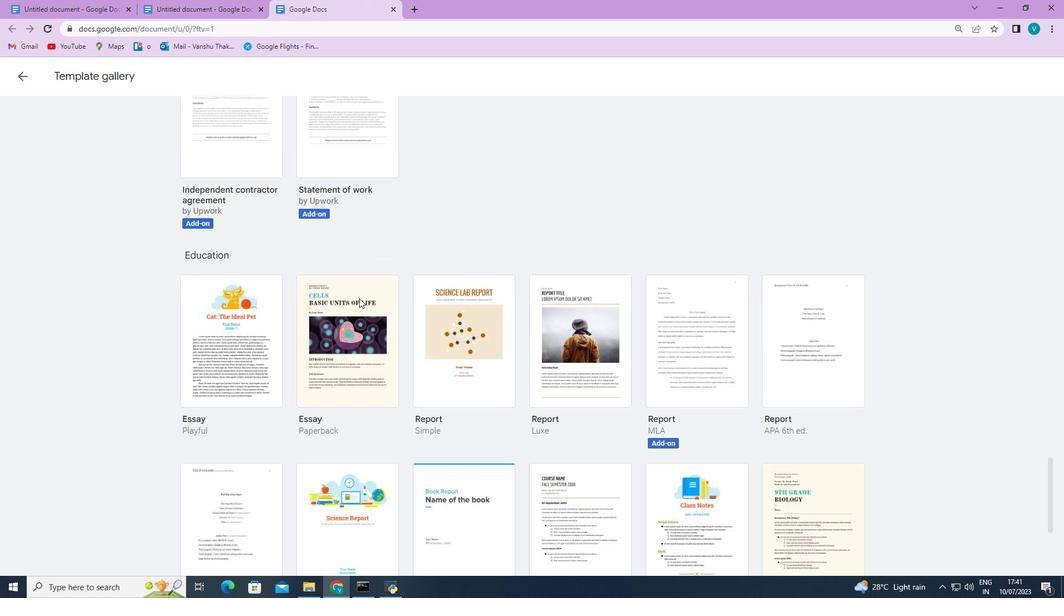 
Action: Mouse scrolled (359, 298) with delta (0, 0)
Screenshot: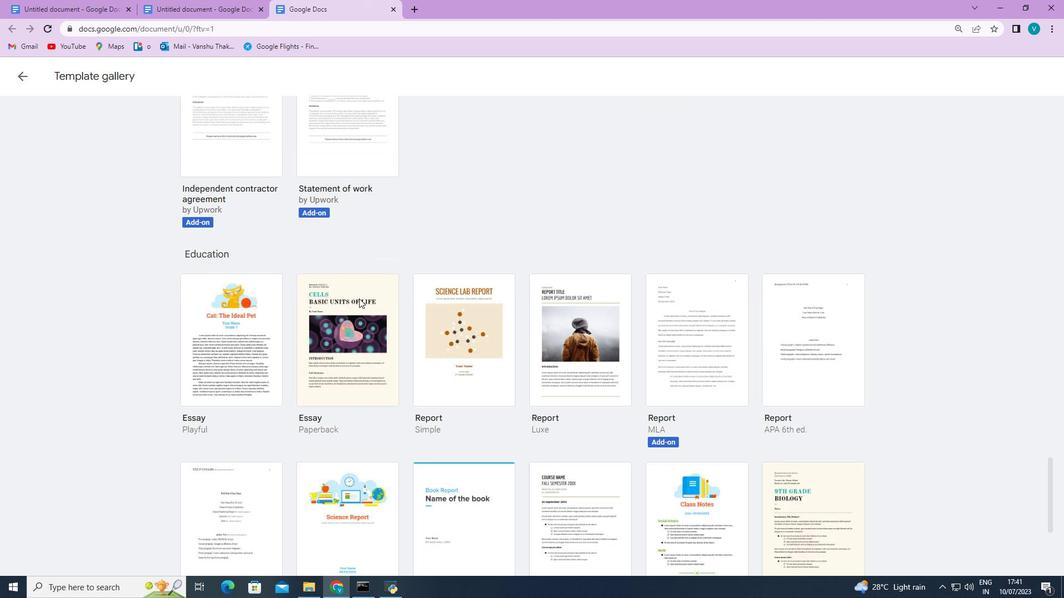 
Action: Mouse scrolled (359, 298) with delta (0, 0)
Screenshot: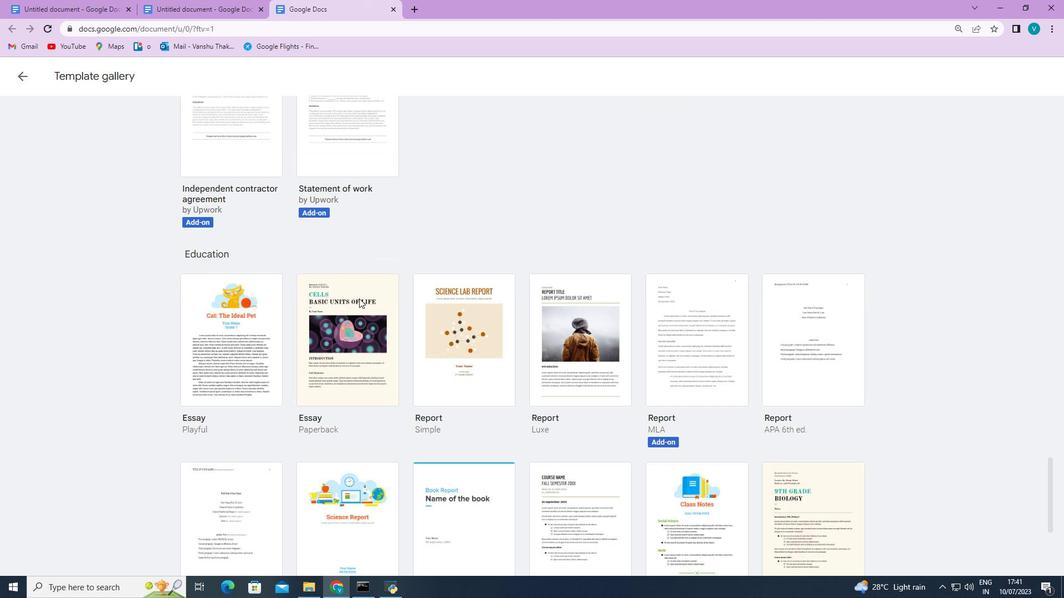 
Action: Mouse scrolled (359, 298) with delta (0, 0)
Screenshot: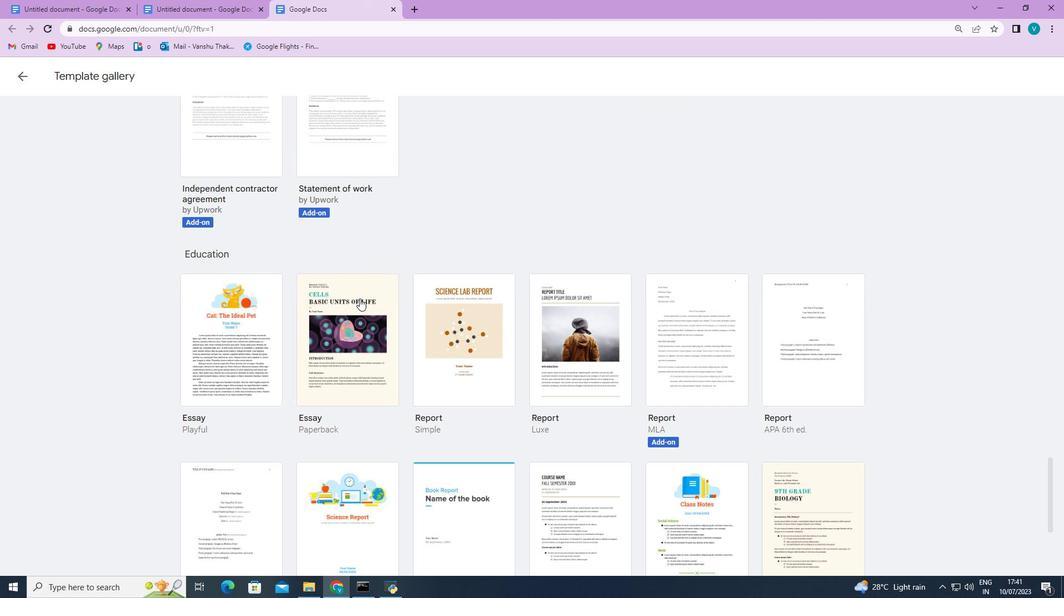 
Action: Mouse scrolled (359, 298) with delta (0, 0)
Screenshot: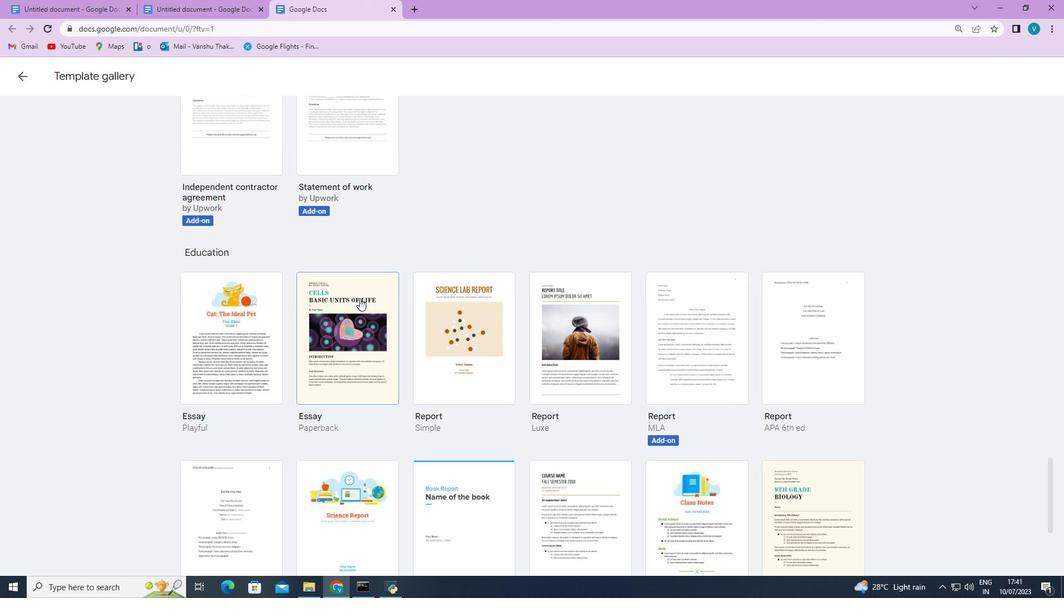 
Action: Mouse scrolled (359, 298) with delta (0, 0)
Screenshot: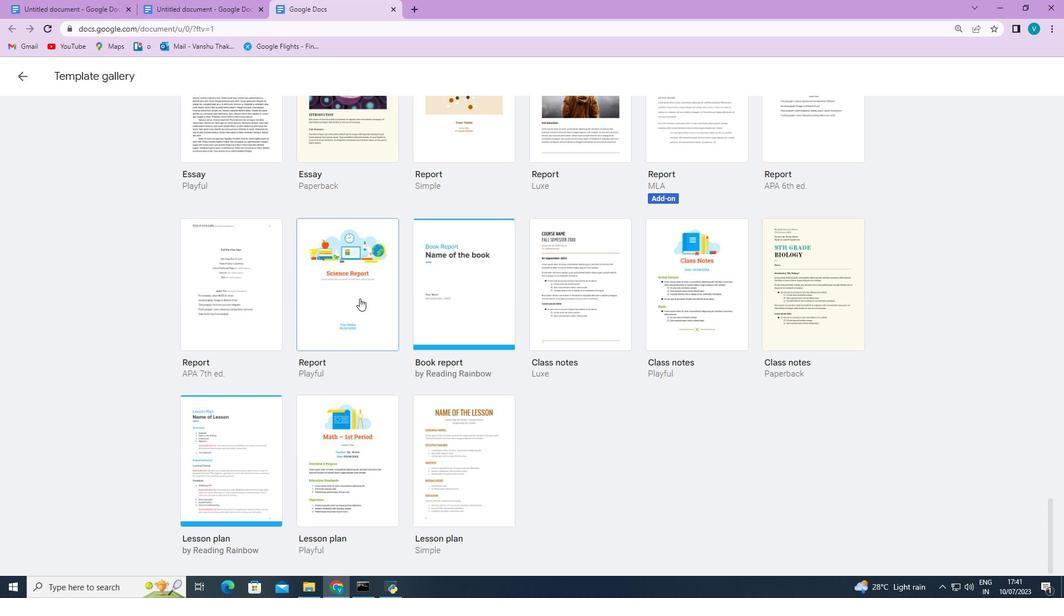 
Action: Mouse scrolled (359, 298) with delta (0, 0)
Screenshot: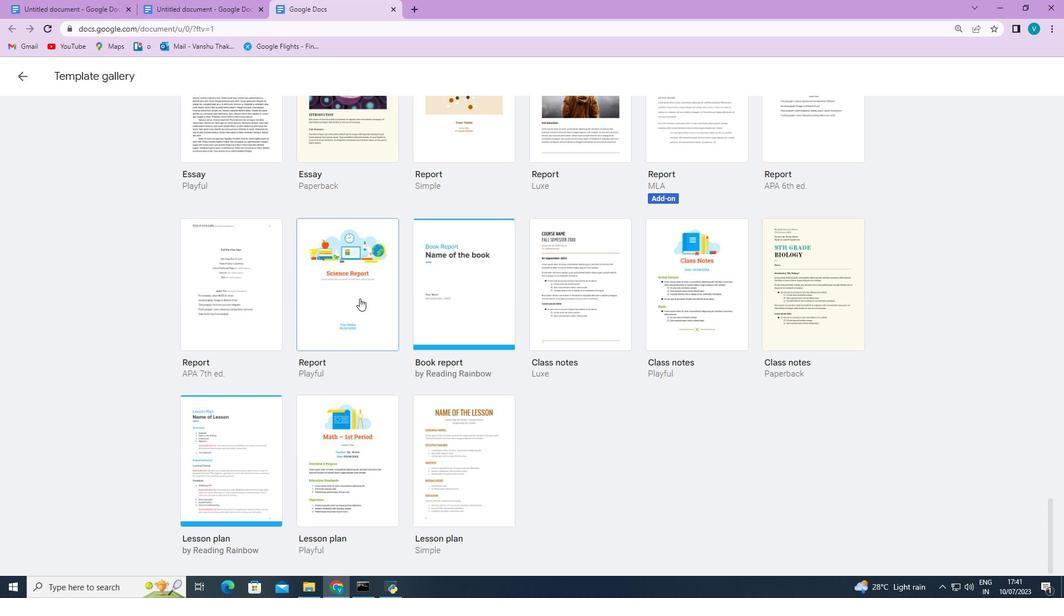 
Action: Mouse scrolled (359, 298) with delta (0, 0)
Screenshot: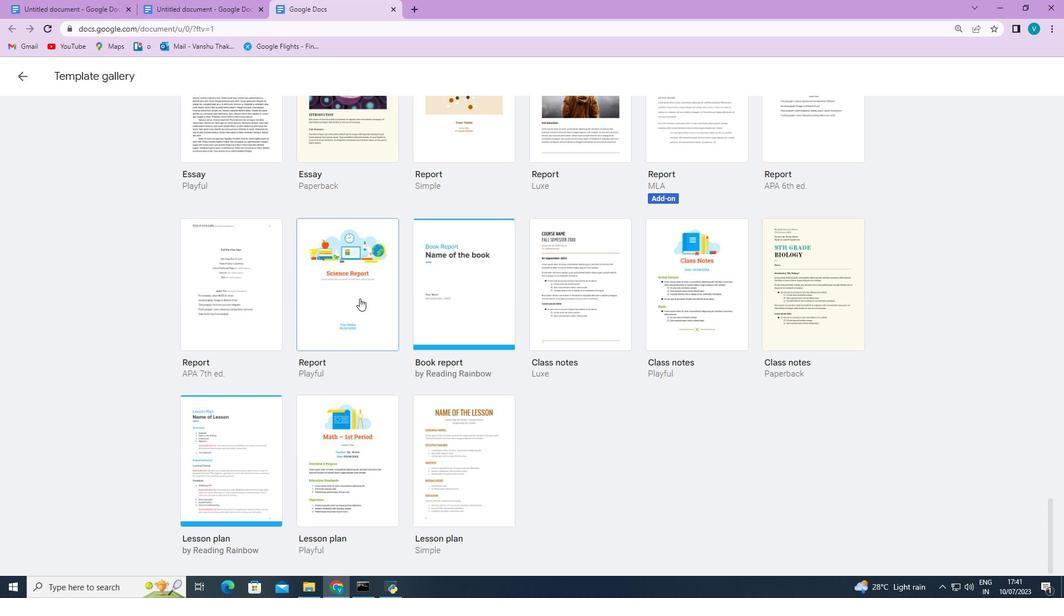 
Action: Mouse scrolled (359, 298) with delta (0, 0)
Screenshot: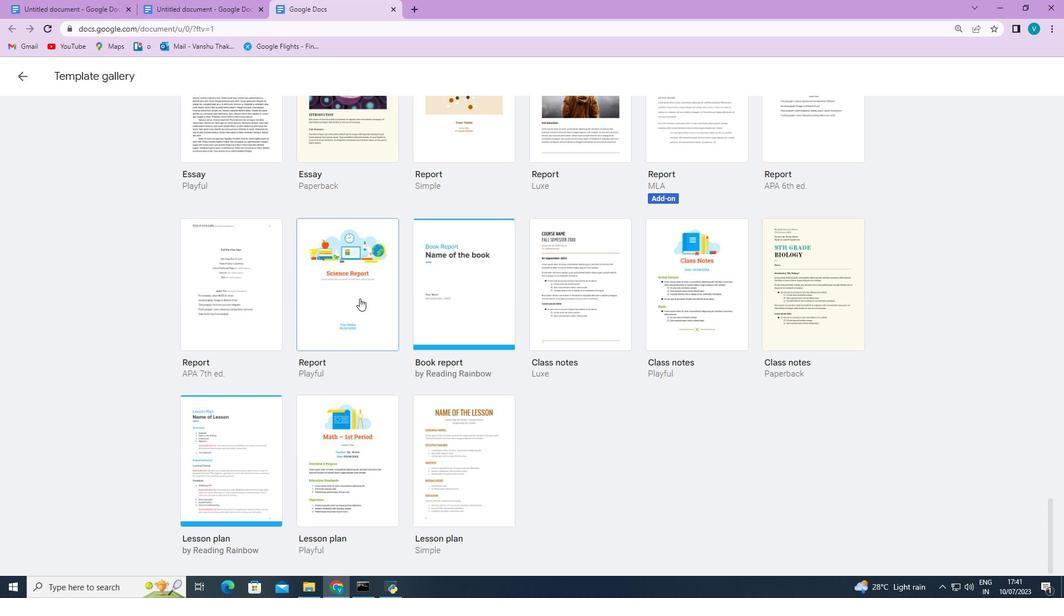 
Action: Mouse moved to (256, 452)
Screenshot: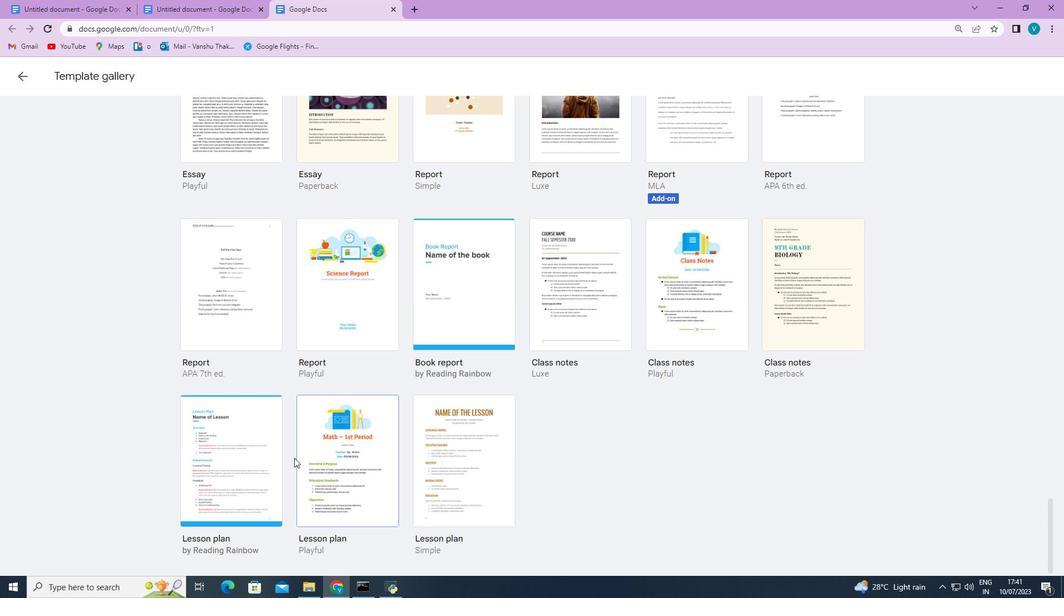 
Action: Mouse pressed left at (256, 452)
Screenshot: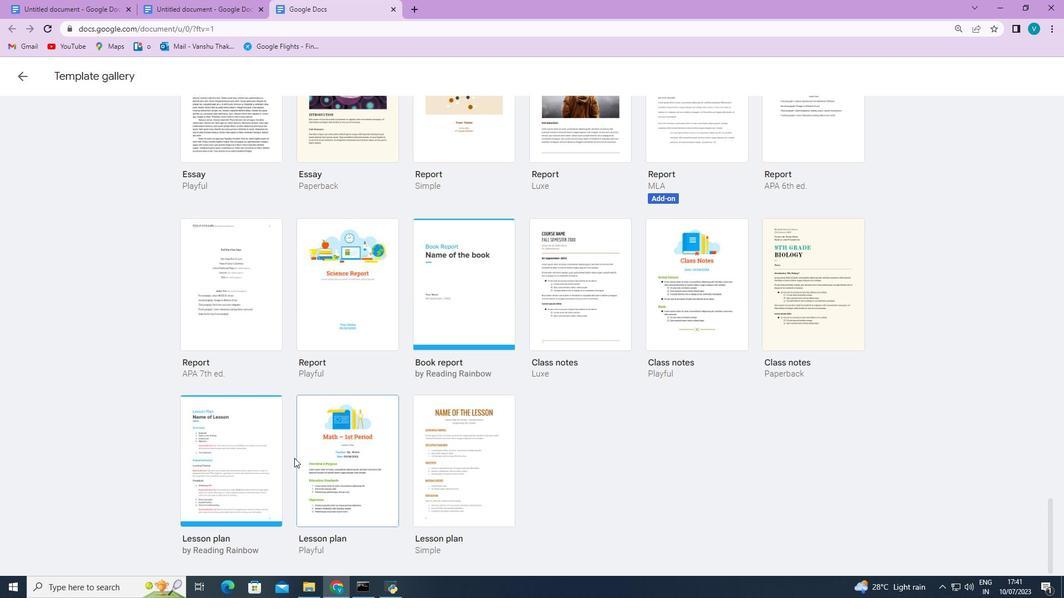 
Action: Mouse moved to (283, 408)
Screenshot: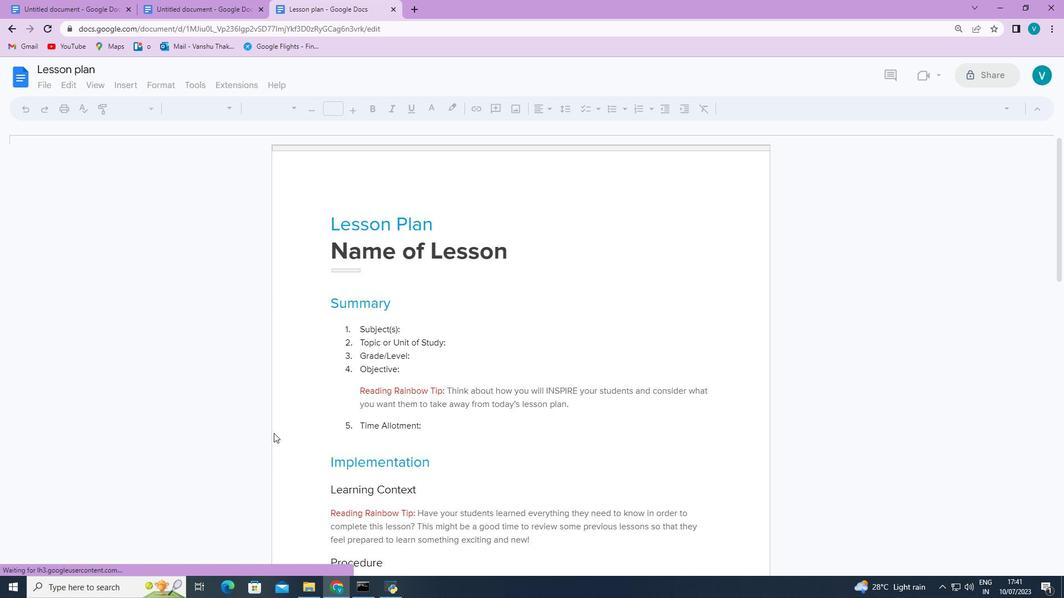 
